 Task: Search one way flight ticket for 4 adults, 2 children, 2 infants in seat and 1 infant on lap in premium economy from Ketchikan: Ketchikan International Airport to Jackson: Jackson Hole Airport on 5-2-2023. Choice of flights is Emirates. Number of bags: 2 checked bags. Price is upto 108000. Outbound departure time preference is 7:45.
Action: Mouse moved to (289, 240)
Screenshot: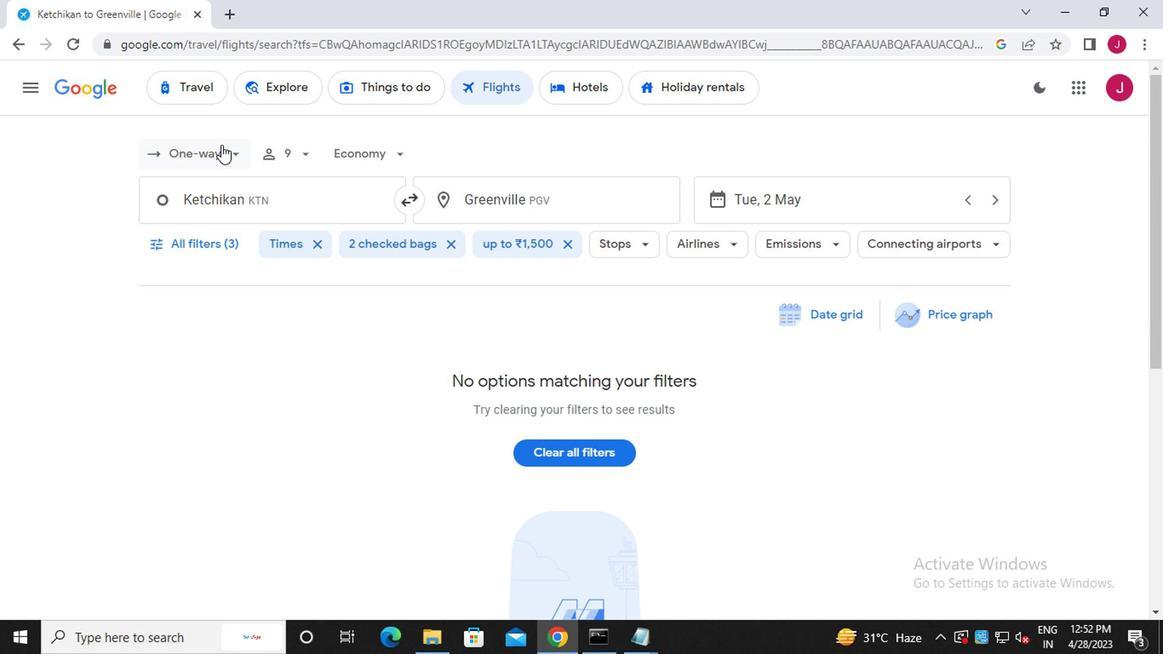 
Action: Mouse pressed left at (289, 240)
Screenshot: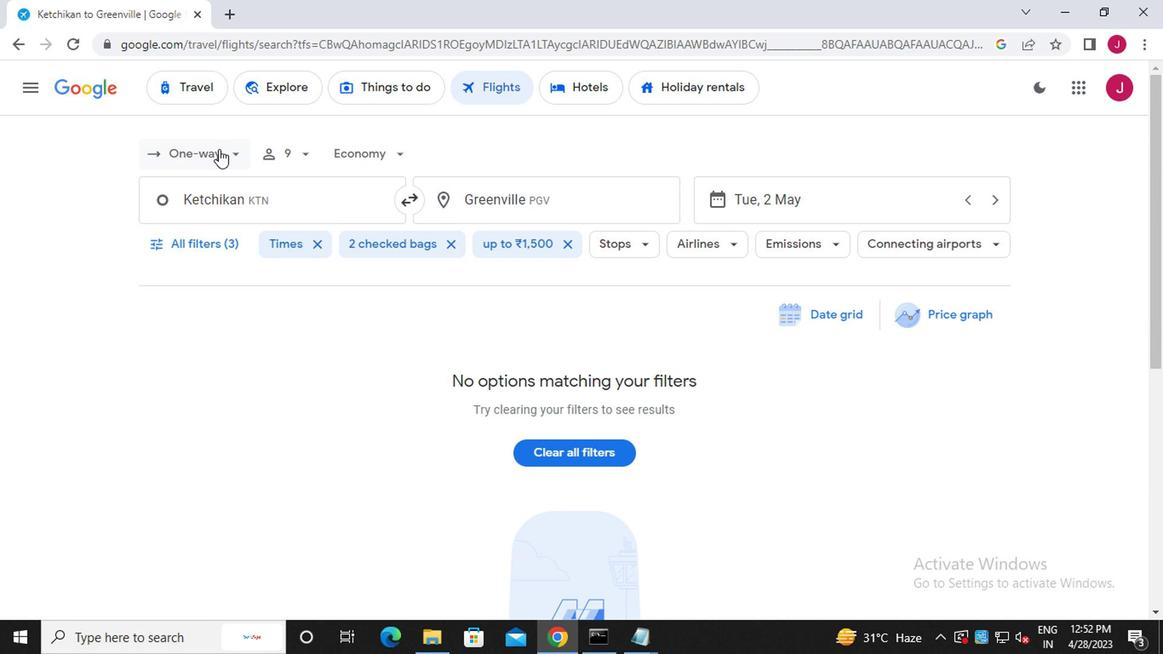 
Action: Mouse moved to (287, 290)
Screenshot: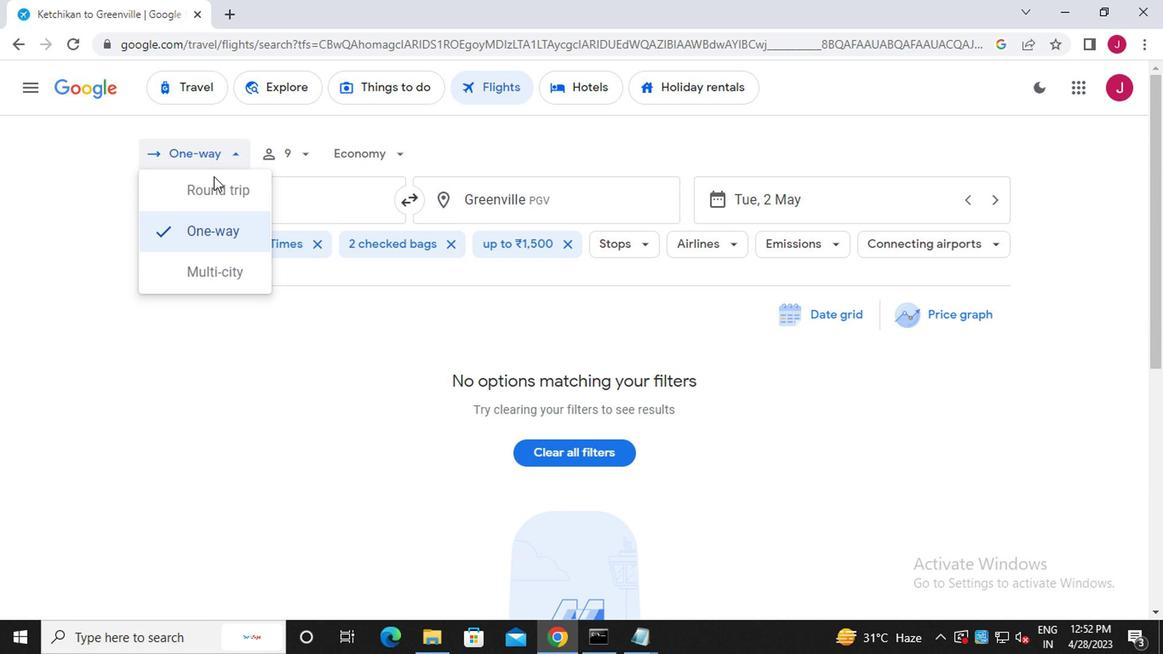 
Action: Mouse pressed left at (287, 290)
Screenshot: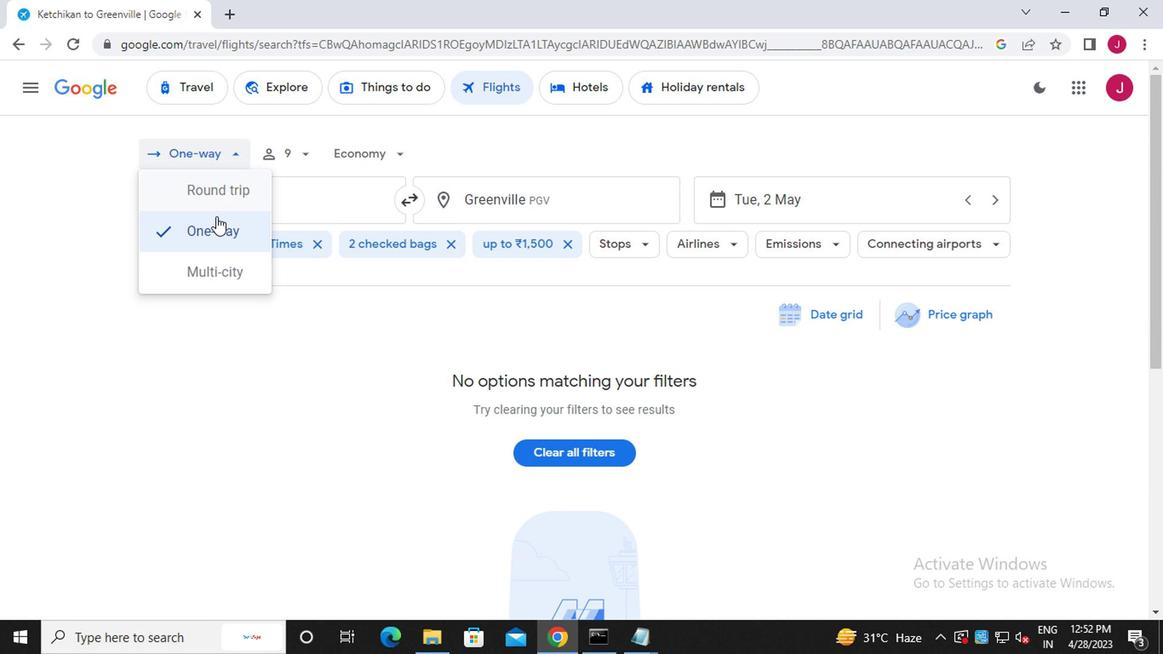 
Action: Mouse moved to (349, 245)
Screenshot: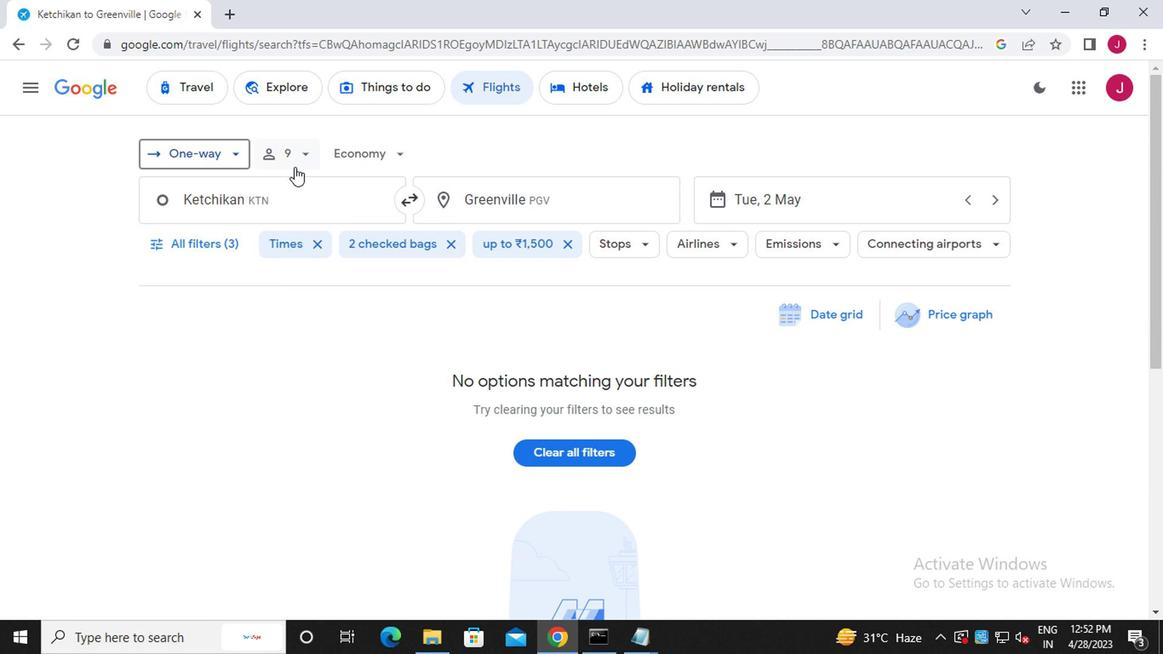 
Action: Mouse pressed left at (349, 245)
Screenshot: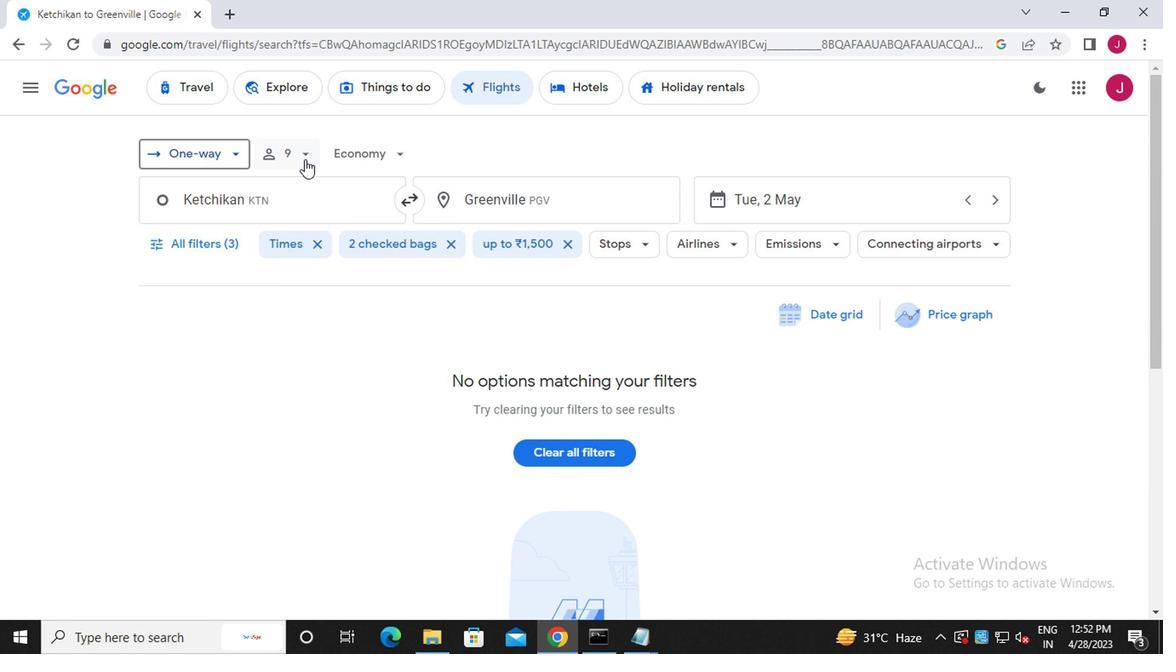 
Action: Mouse moved to (399, 269)
Screenshot: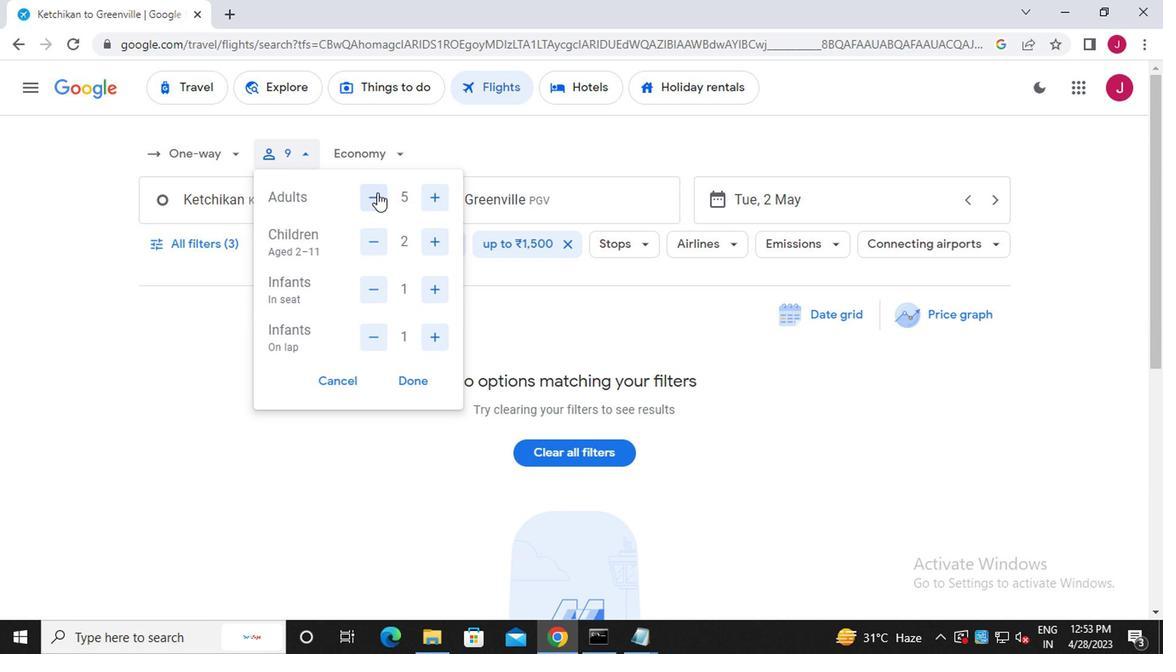 
Action: Mouse pressed left at (399, 269)
Screenshot: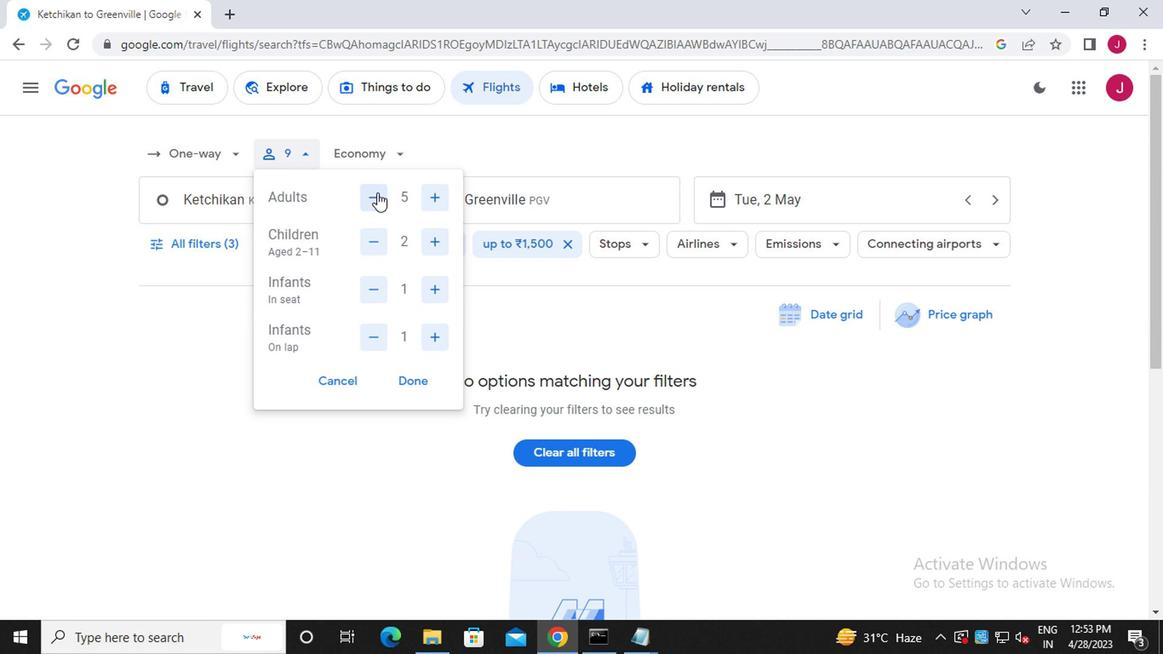 
Action: Mouse moved to (435, 336)
Screenshot: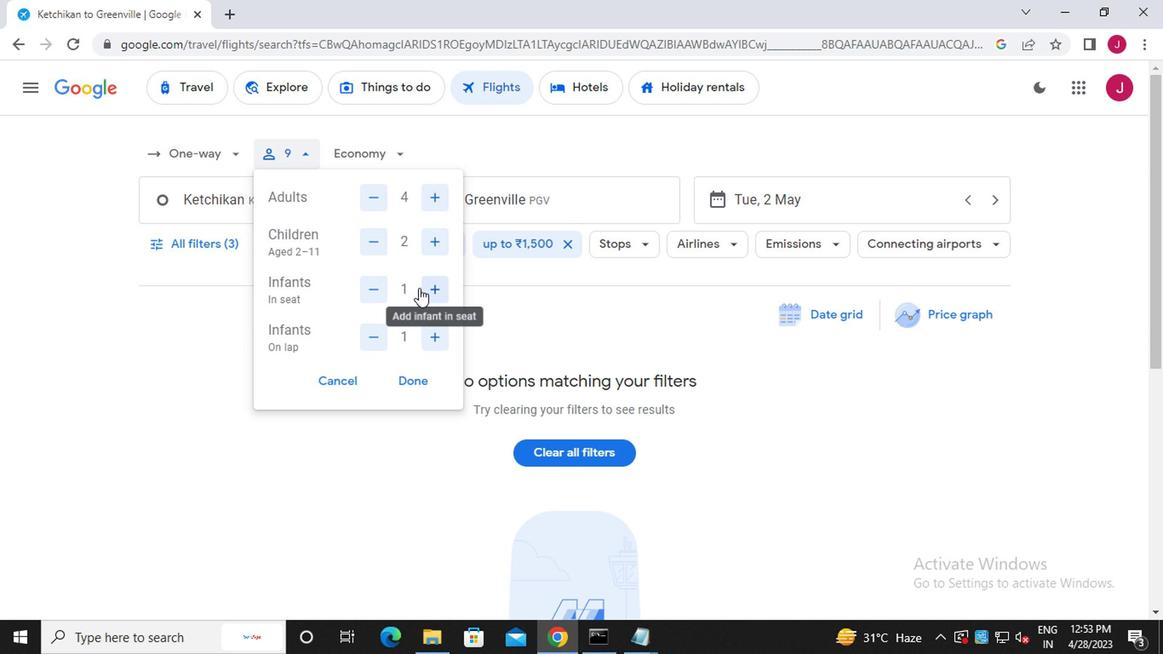 
Action: Mouse pressed left at (435, 336)
Screenshot: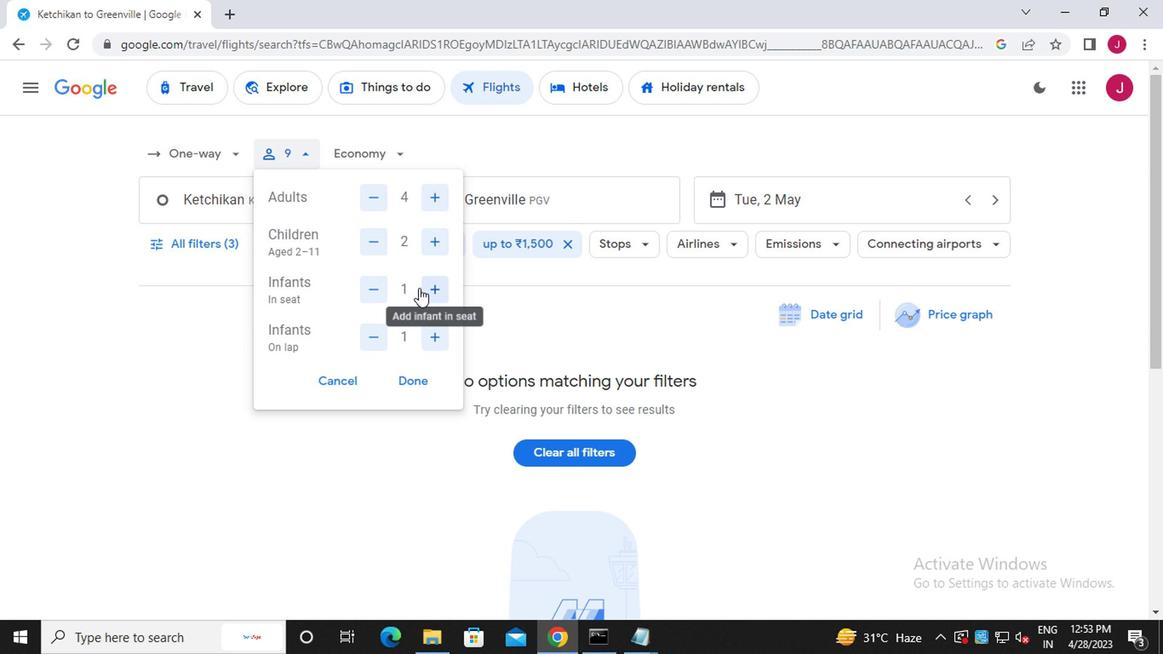 
Action: Mouse moved to (423, 399)
Screenshot: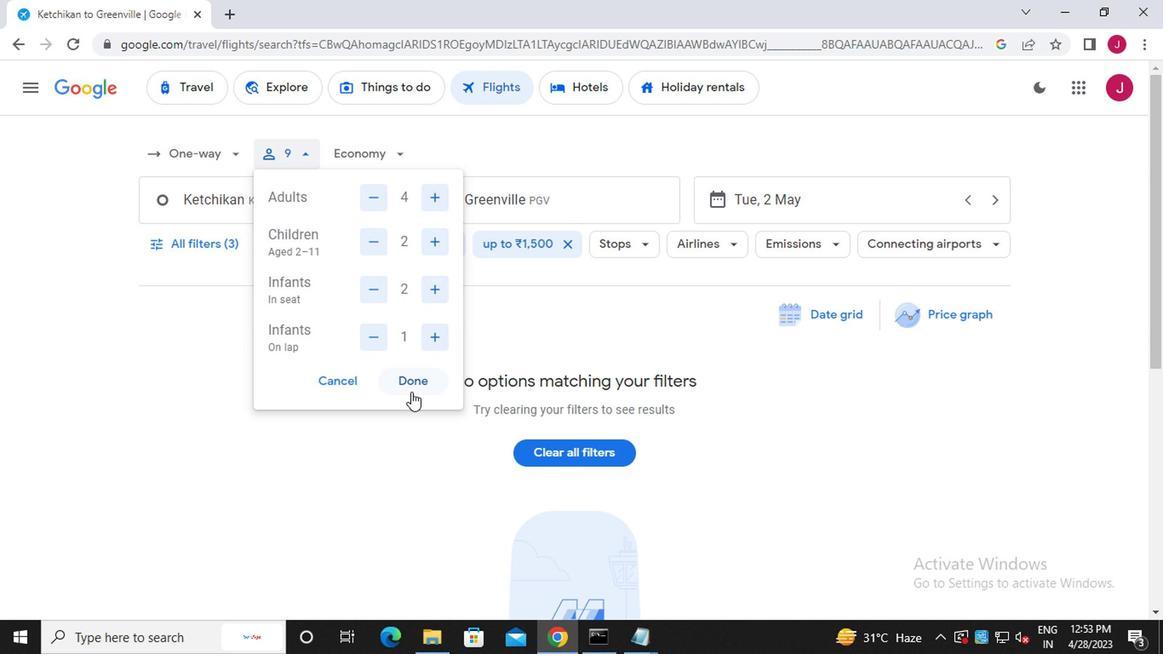 
Action: Mouse pressed left at (423, 399)
Screenshot: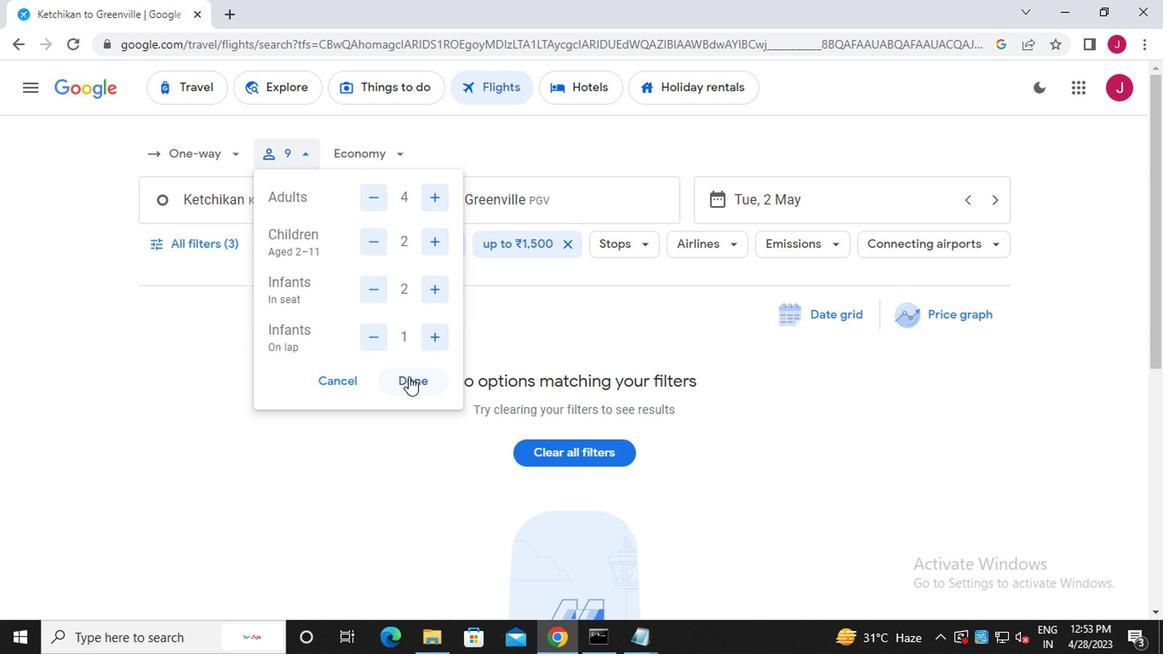 
Action: Mouse moved to (419, 239)
Screenshot: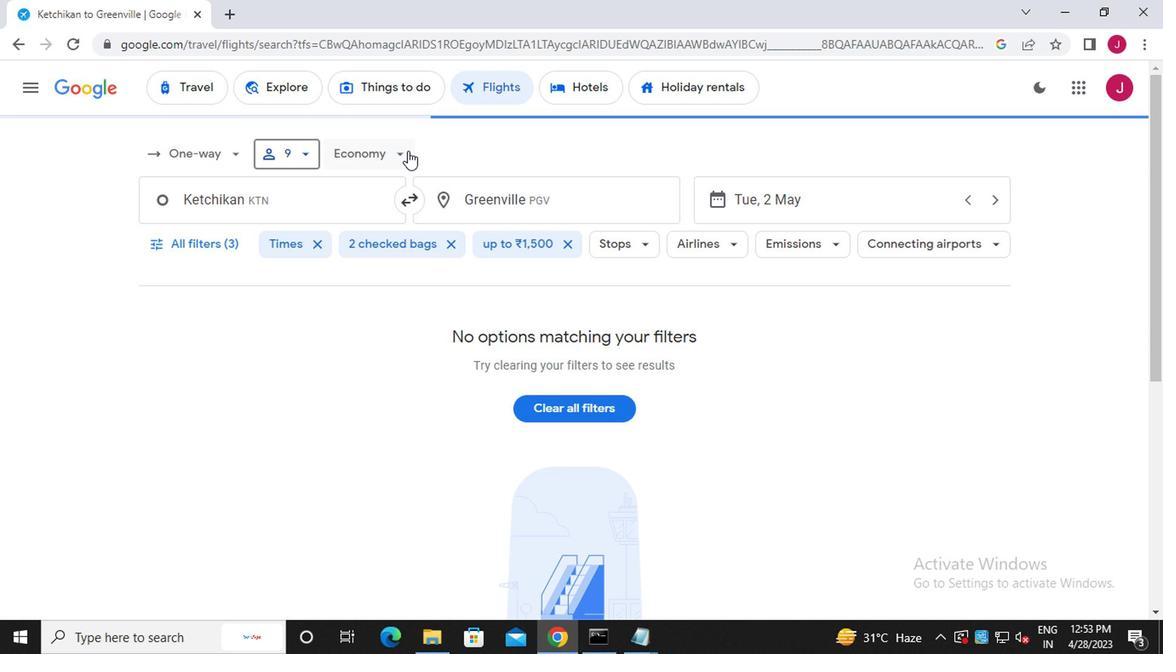 
Action: Mouse pressed left at (419, 239)
Screenshot: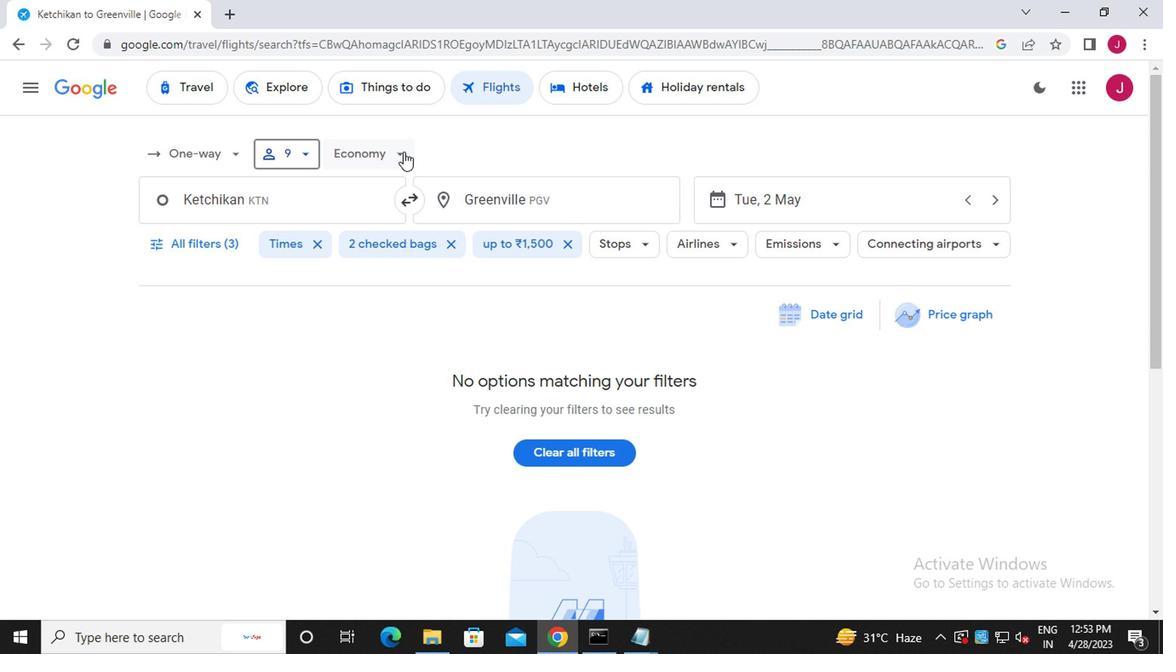
Action: Mouse moved to (435, 298)
Screenshot: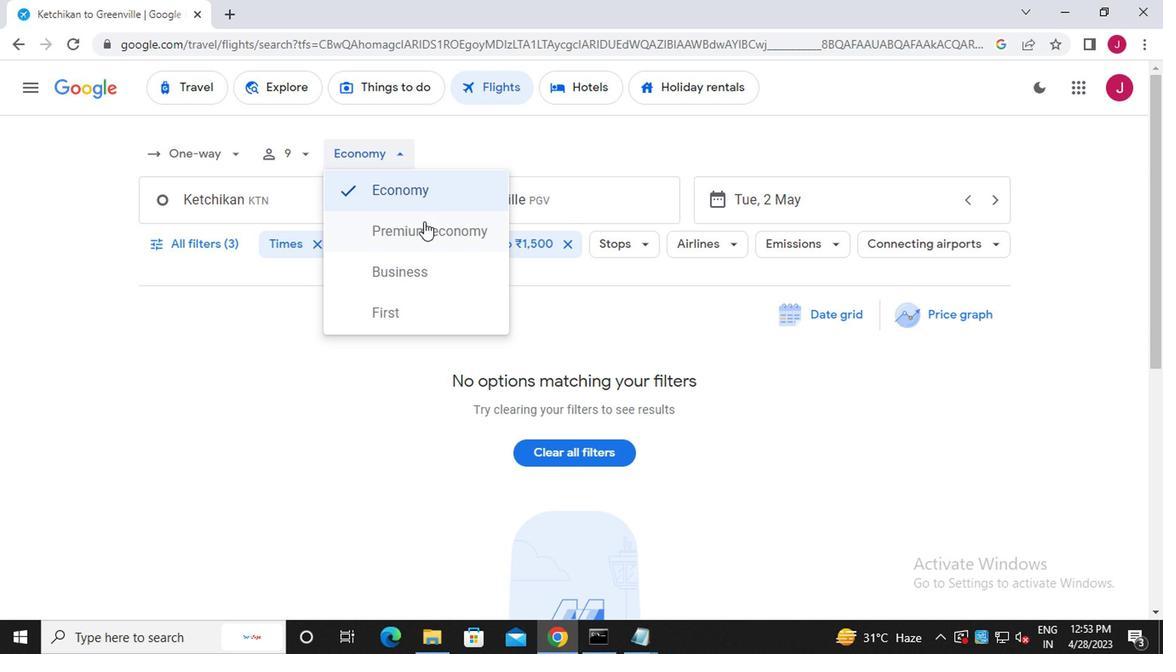 
Action: Mouse pressed left at (435, 298)
Screenshot: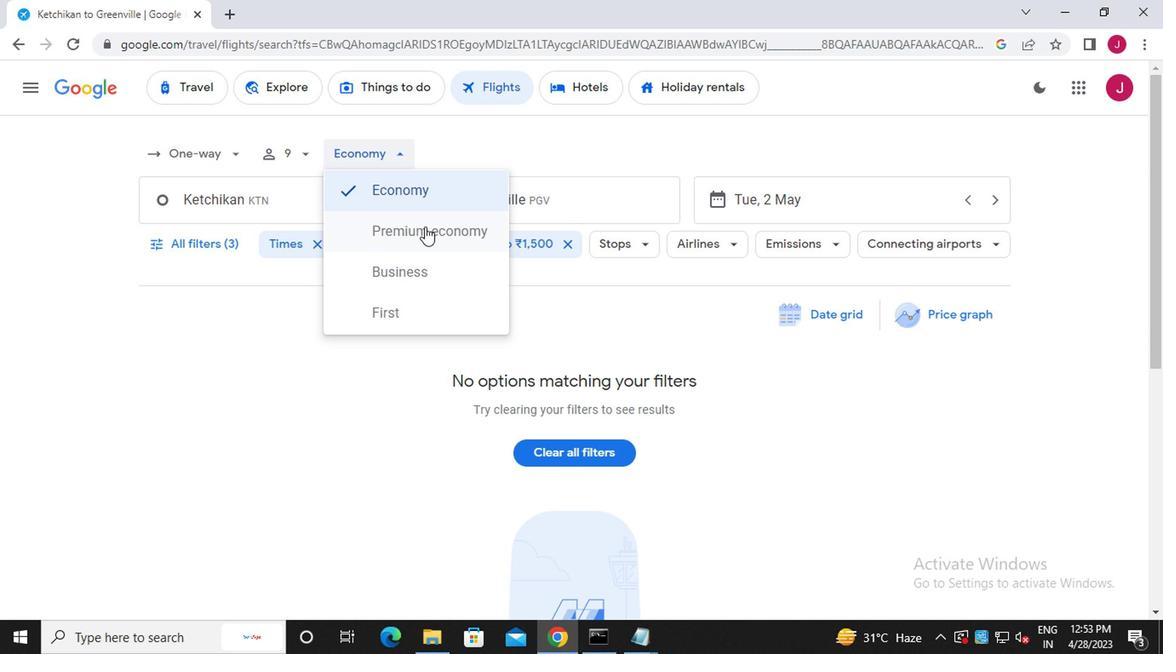 
Action: Mouse moved to (356, 275)
Screenshot: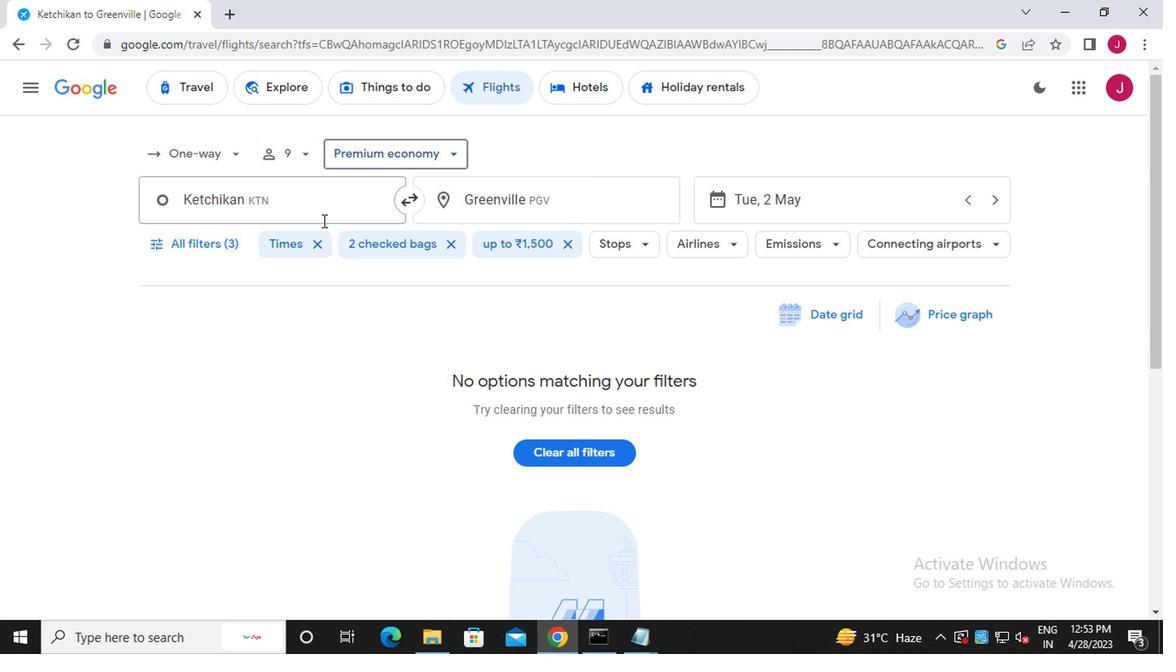 
Action: Mouse pressed left at (356, 275)
Screenshot: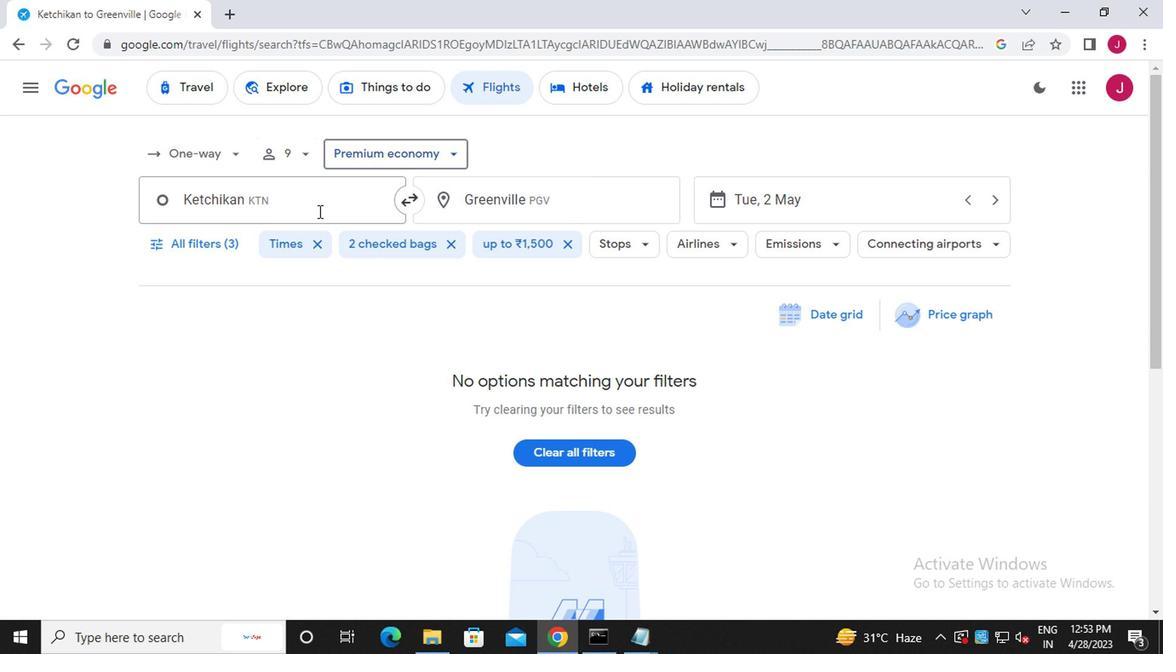 
Action: Mouse moved to (350, 272)
Screenshot: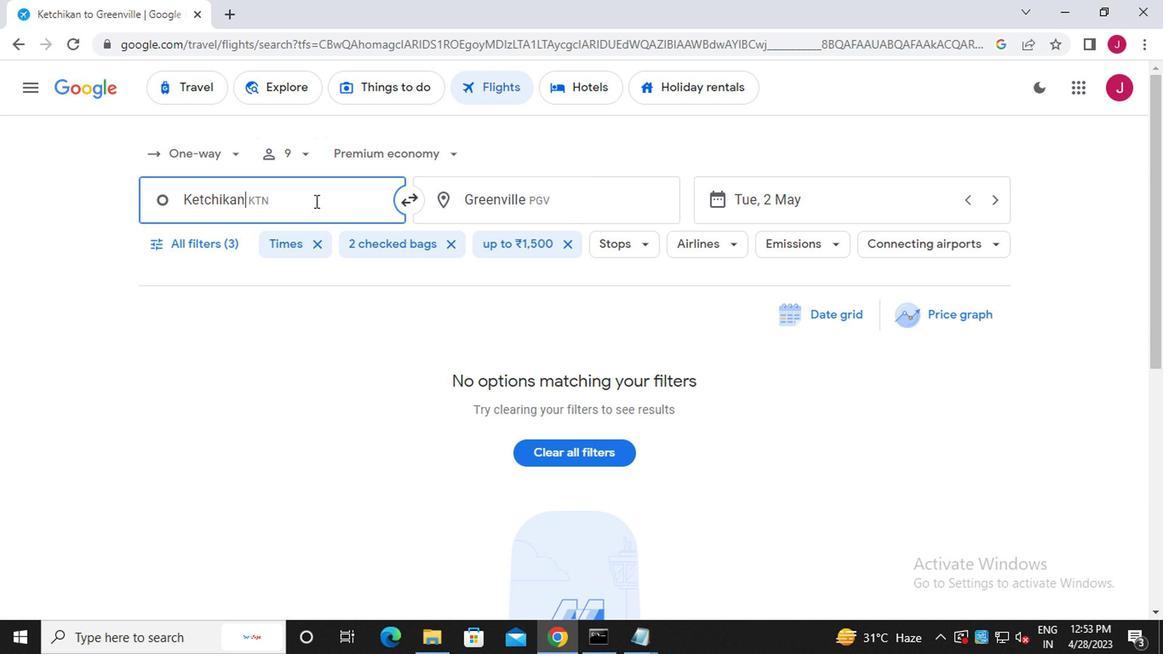 
Action: Key pressed <Key.backspace>ketch
Screenshot: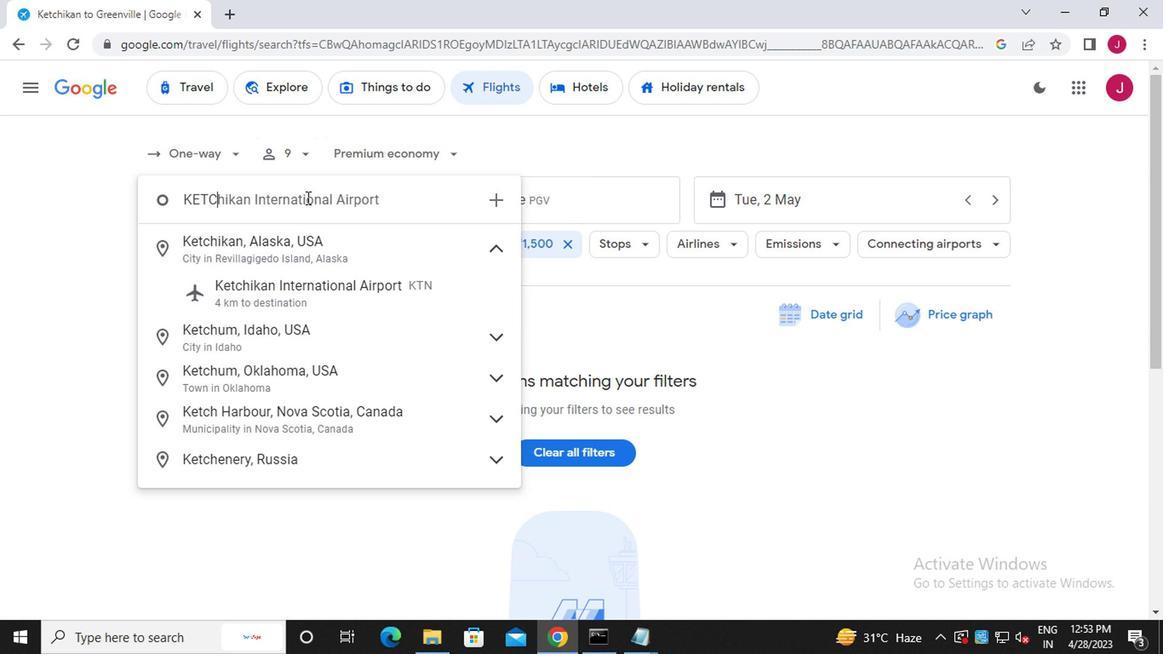 
Action: Mouse moved to (379, 334)
Screenshot: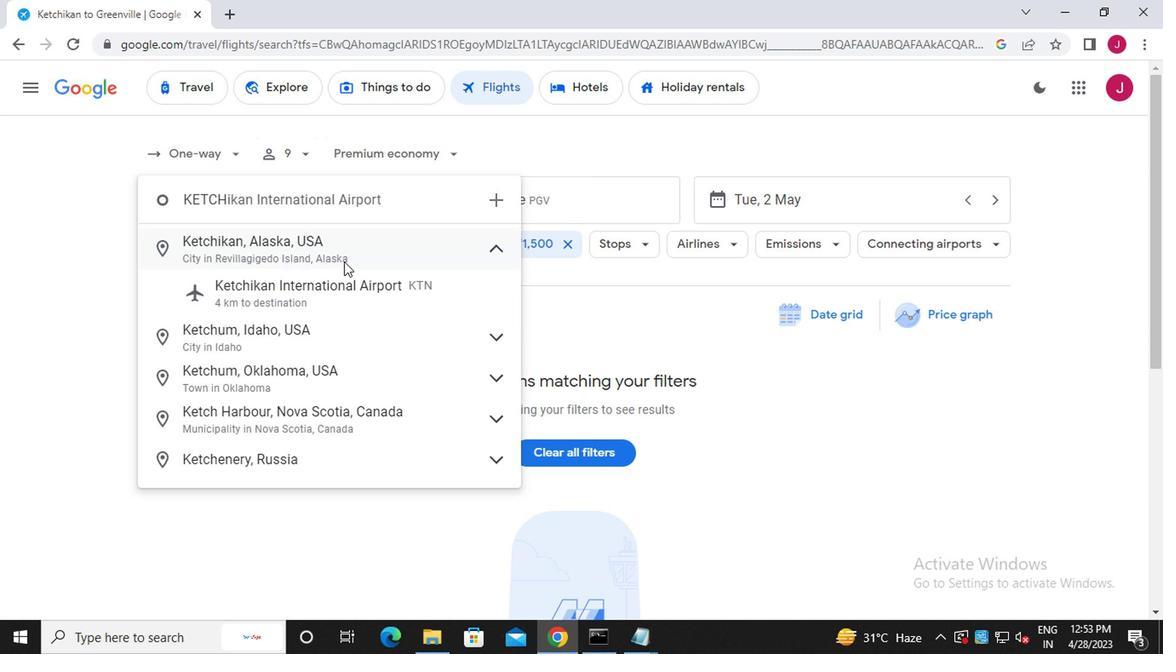 
Action: Mouse pressed left at (379, 334)
Screenshot: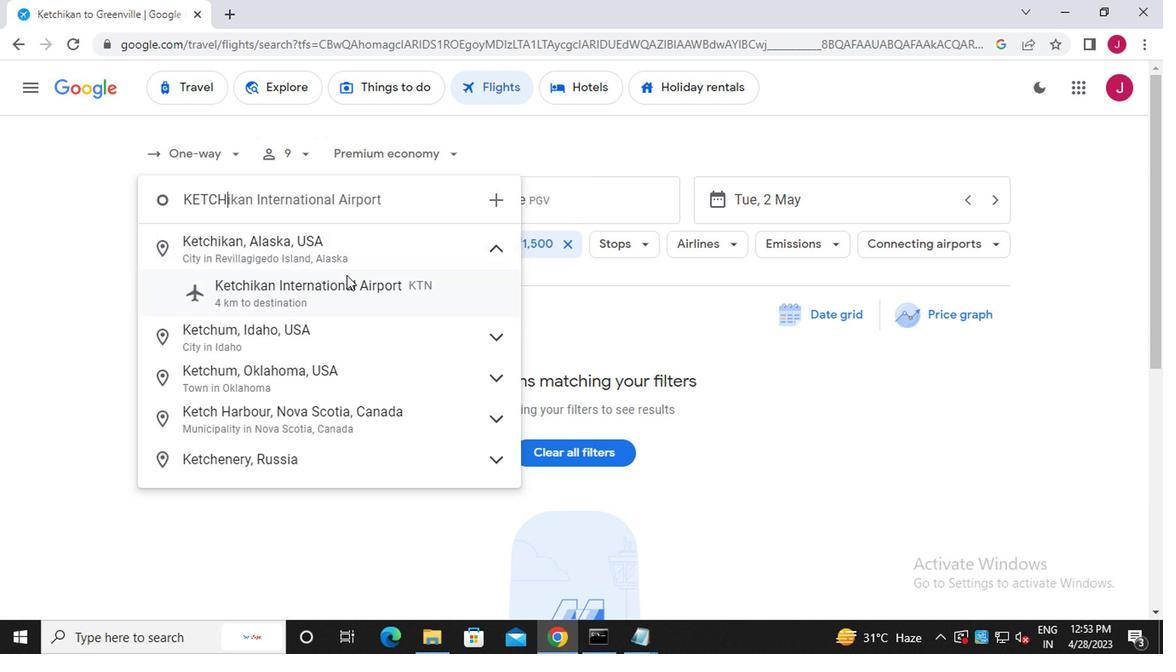 
Action: Mouse moved to (543, 278)
Screenshot: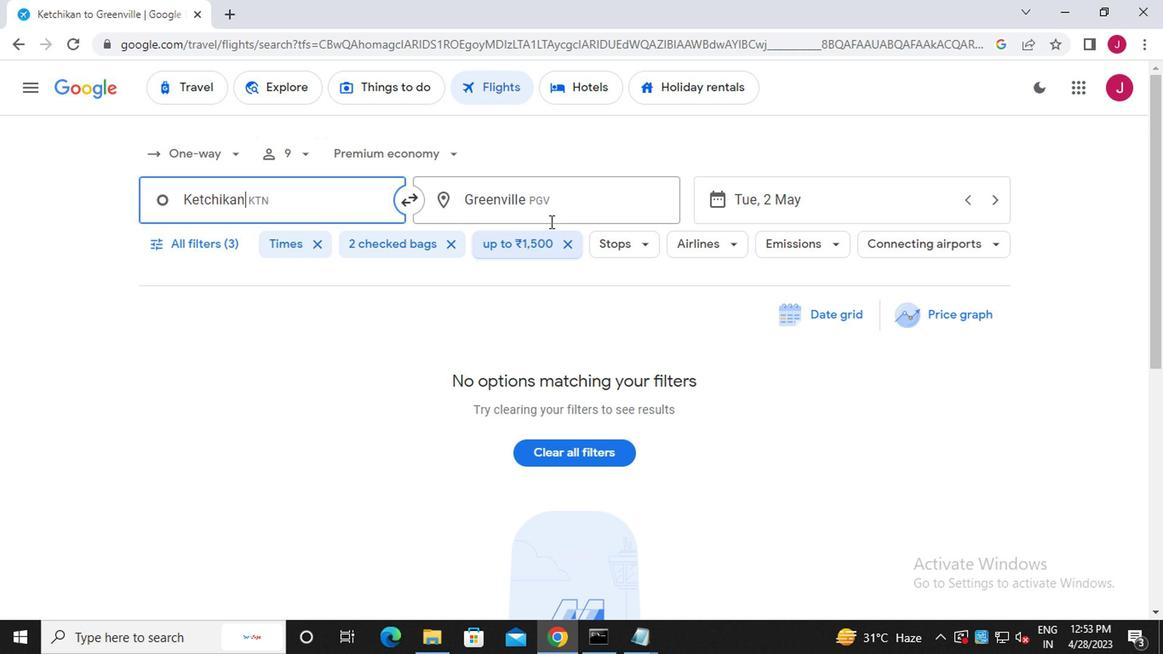 
Action: Mouse pressed left at (543, 278)
Screenshot: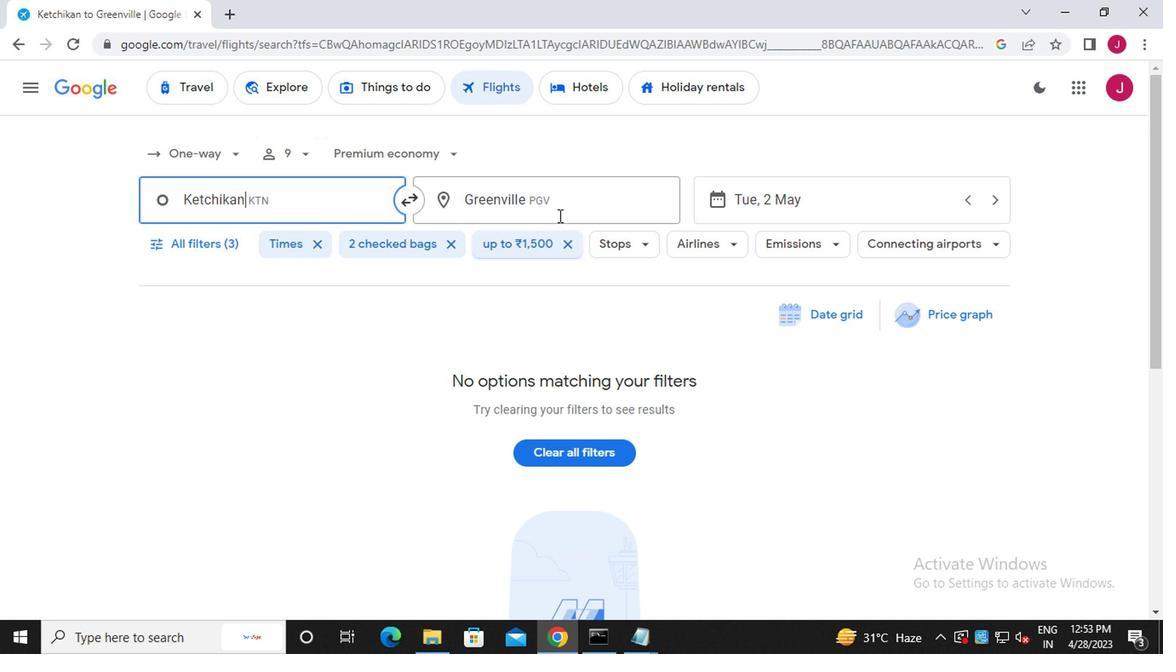 
Action: Mouse moved to (543, 278)
Screenshot: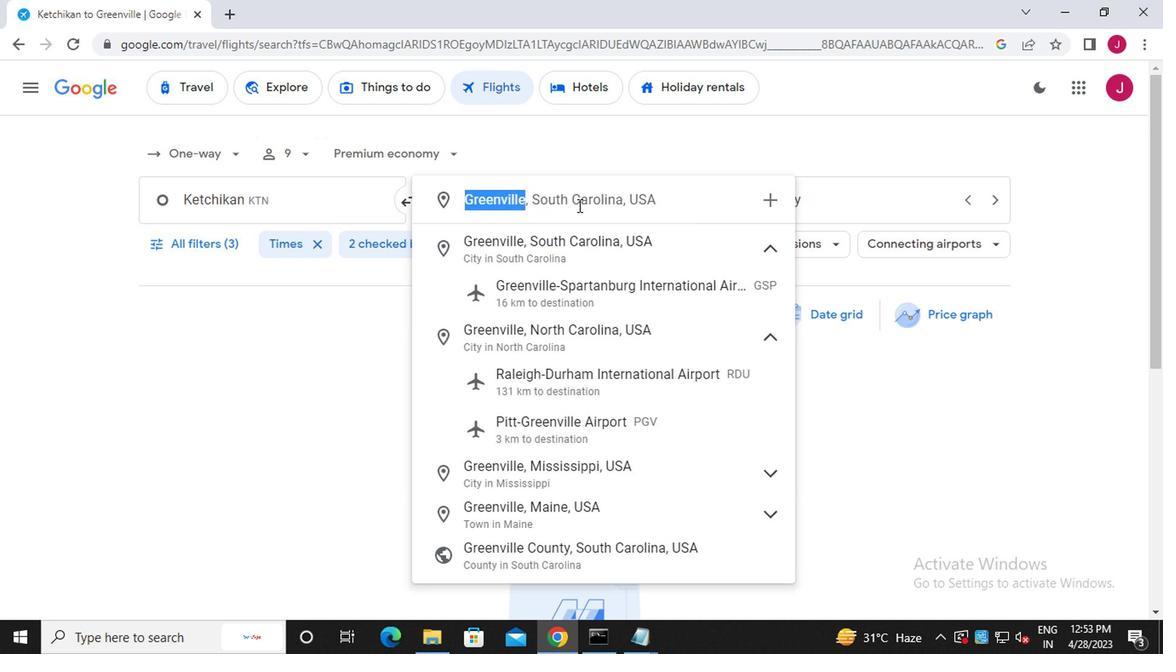 
Action: Key pressed jackson<Key.space>h
Screenshot: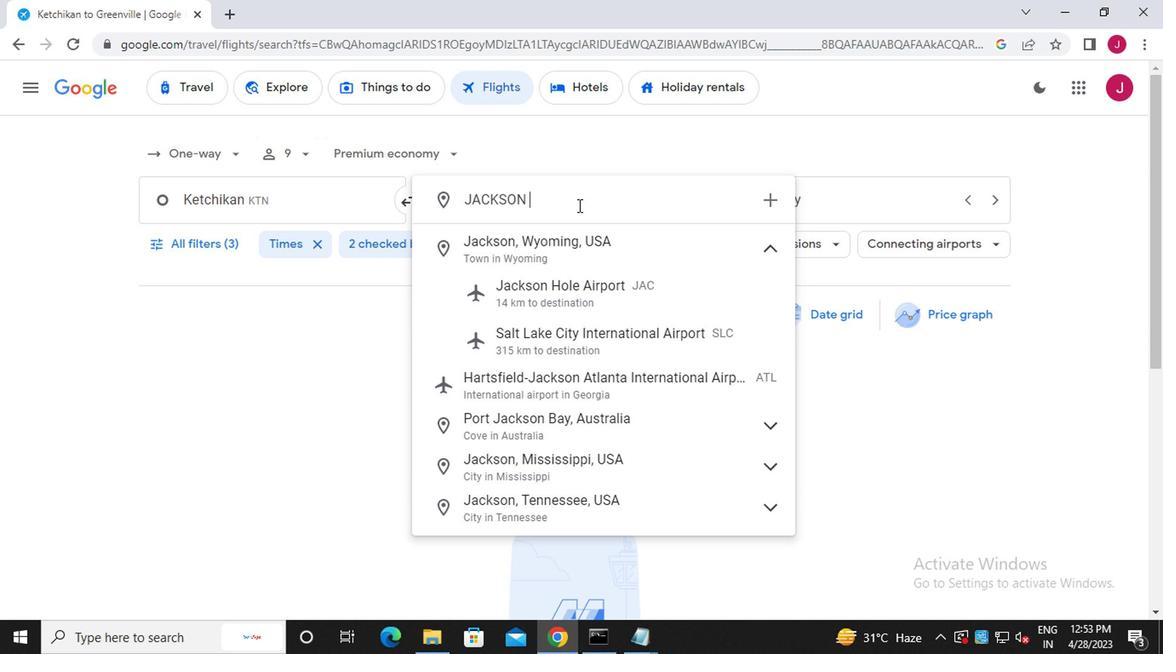 
Action: Mouse moved to (540, 332)
Screenshot: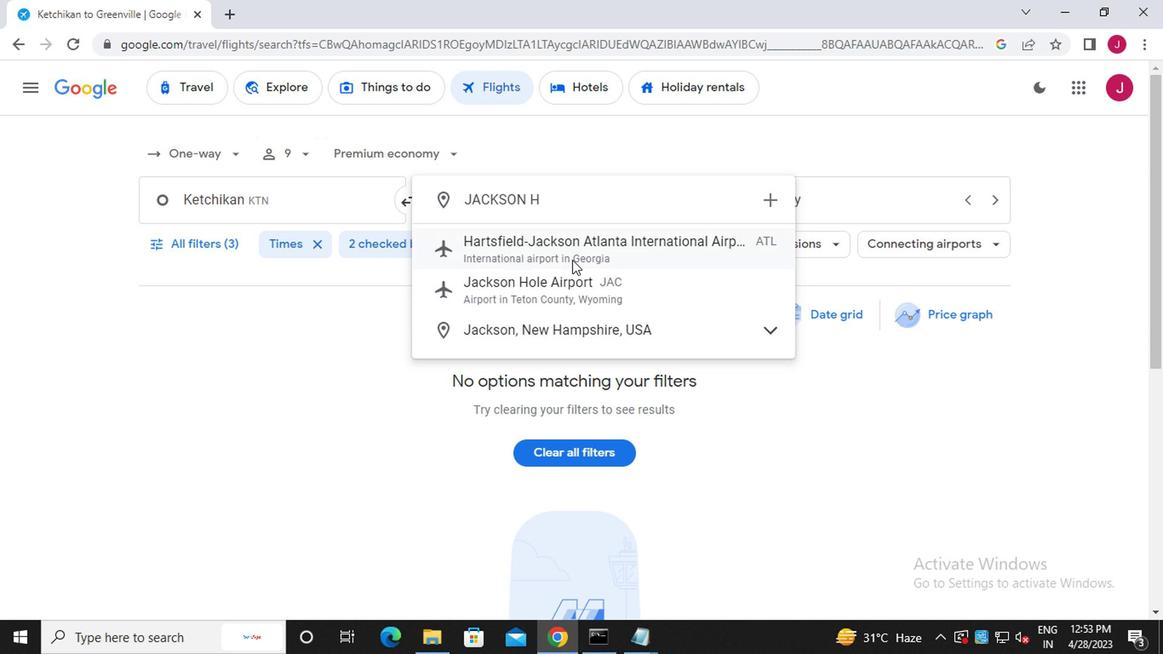 
Action: Mouse pressed left at (540, 332)
Screenshot: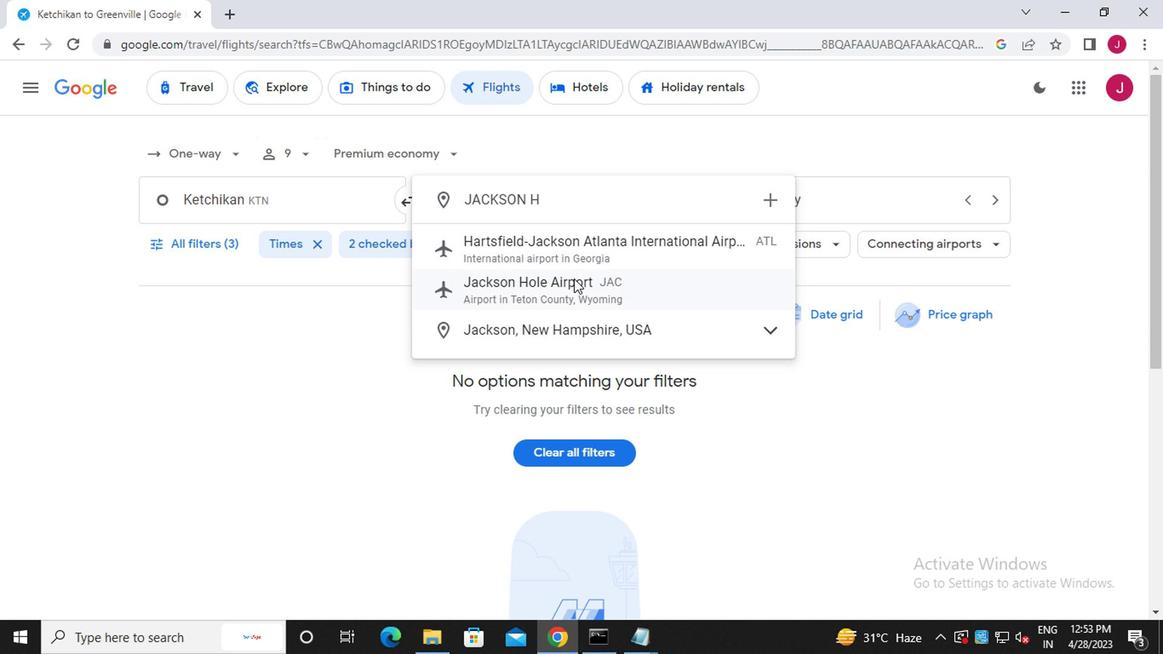 
Action: Mouse moved to (708, 277)
Screenshot: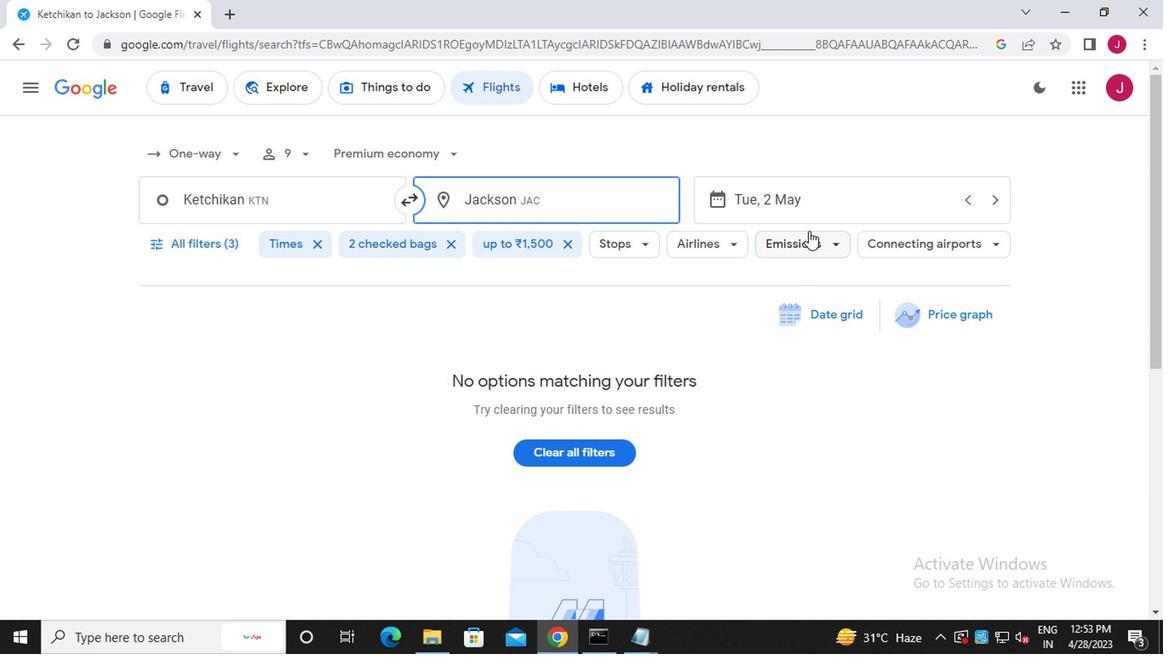 
Action: Mouse pressed left at (708, 277)
Screenshot: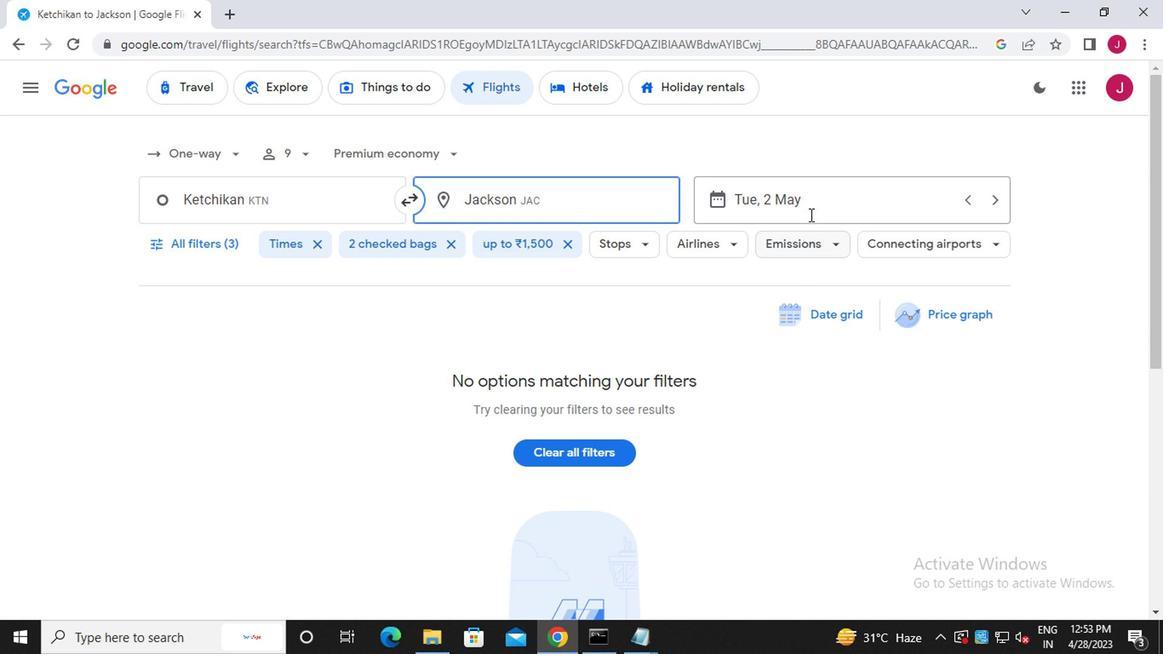 
Action: Mouse moved to (813, 547)
Screenshot: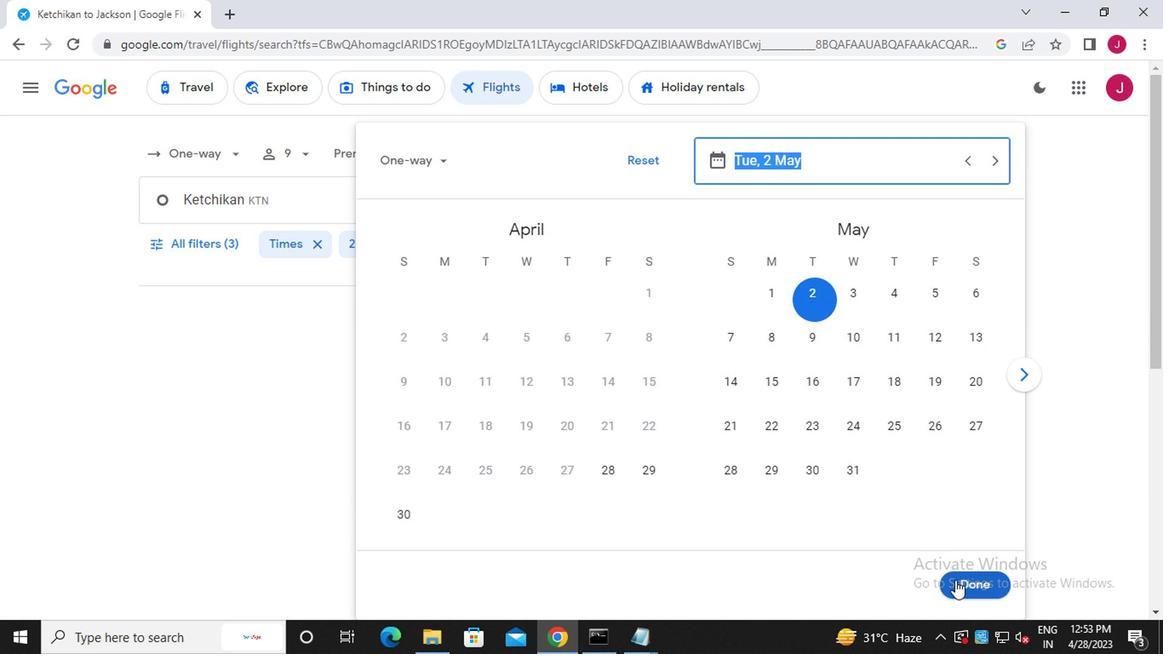 
Action: Mouse pressed left at (813, 547)
Screenshot: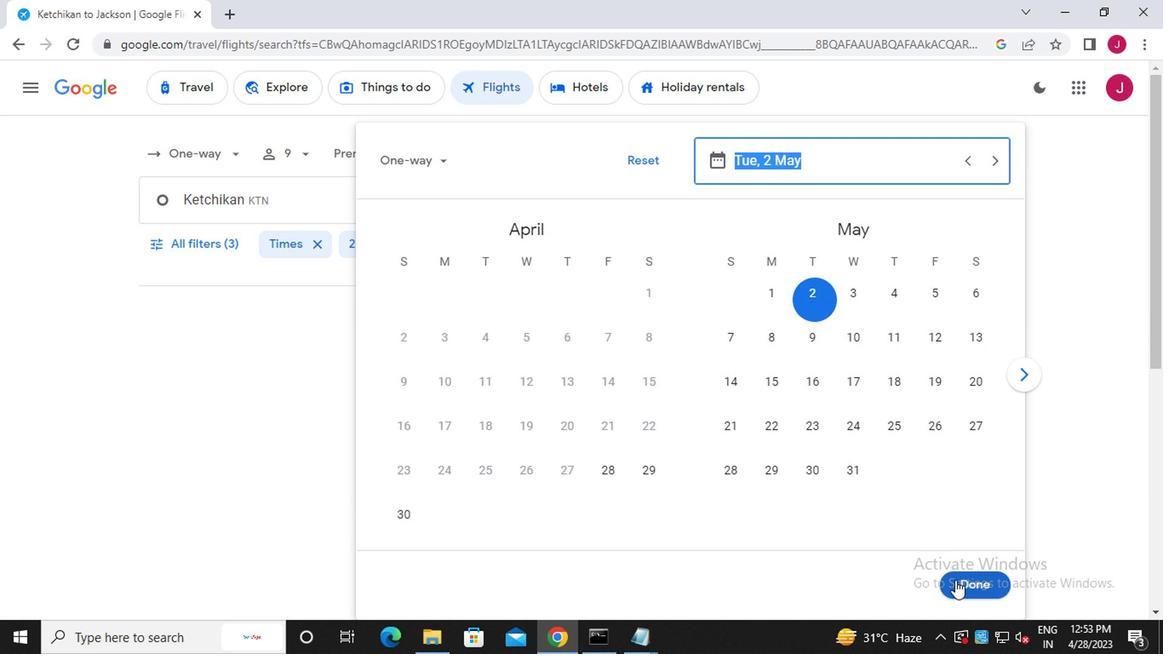 
Action: Mouse moved to (277, 303)
Screenshot: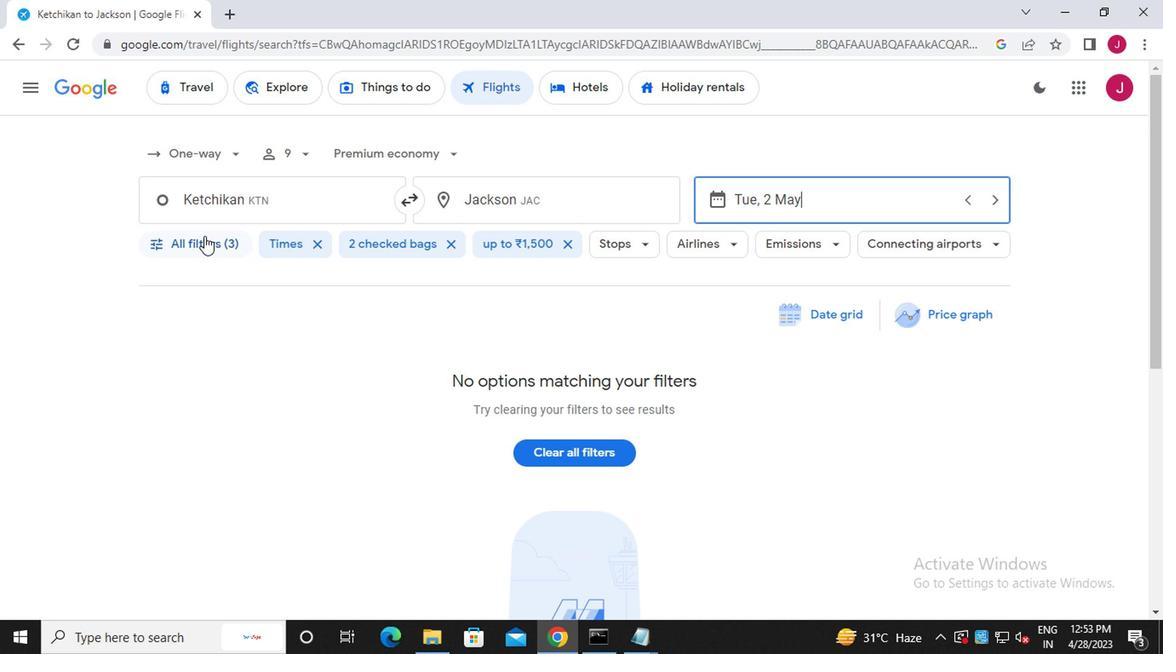 
Action: Mouse pressed left at (277, 303)
Screenshot: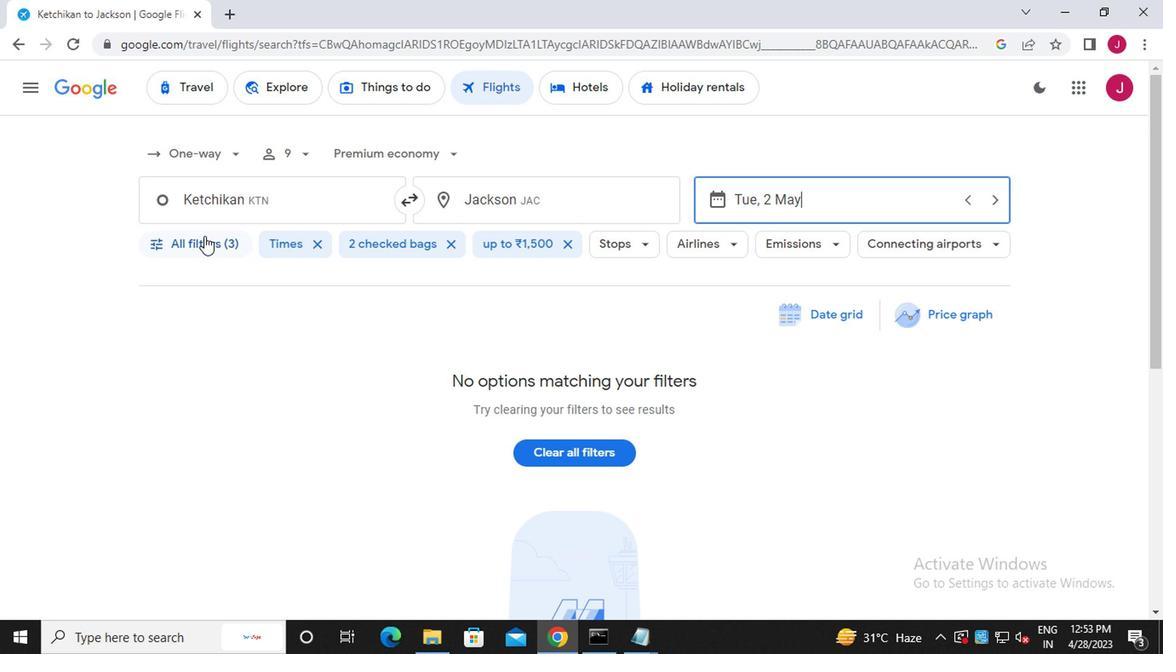 
Action: Mouse moved to (308, 395)
Screenshot: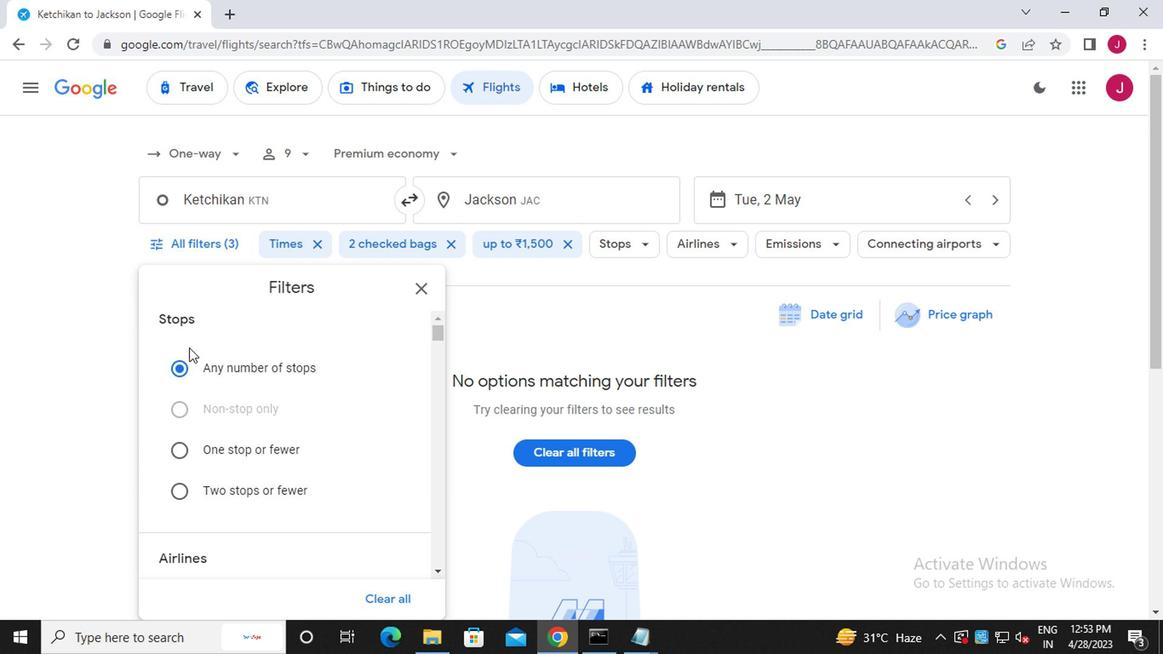 
Action: Mouse scrolled (308, 395) with delta (0, 0)
Screenshot: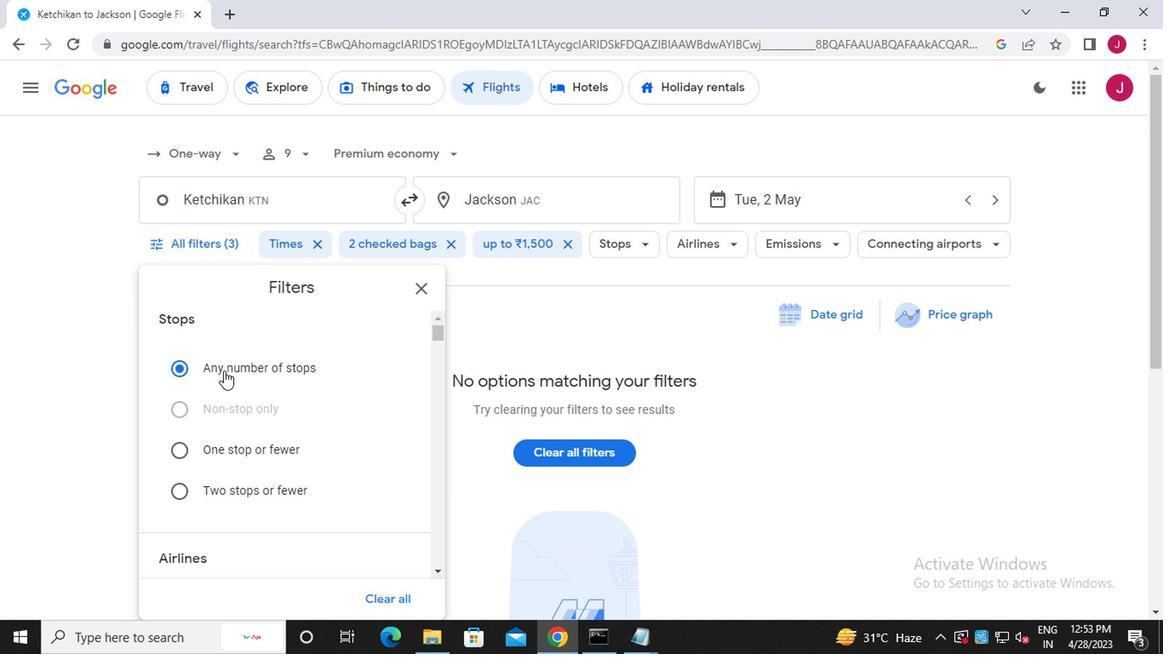 
Action: Mouse scrolled (308, 395) with delta (0, 0)
Screenshot: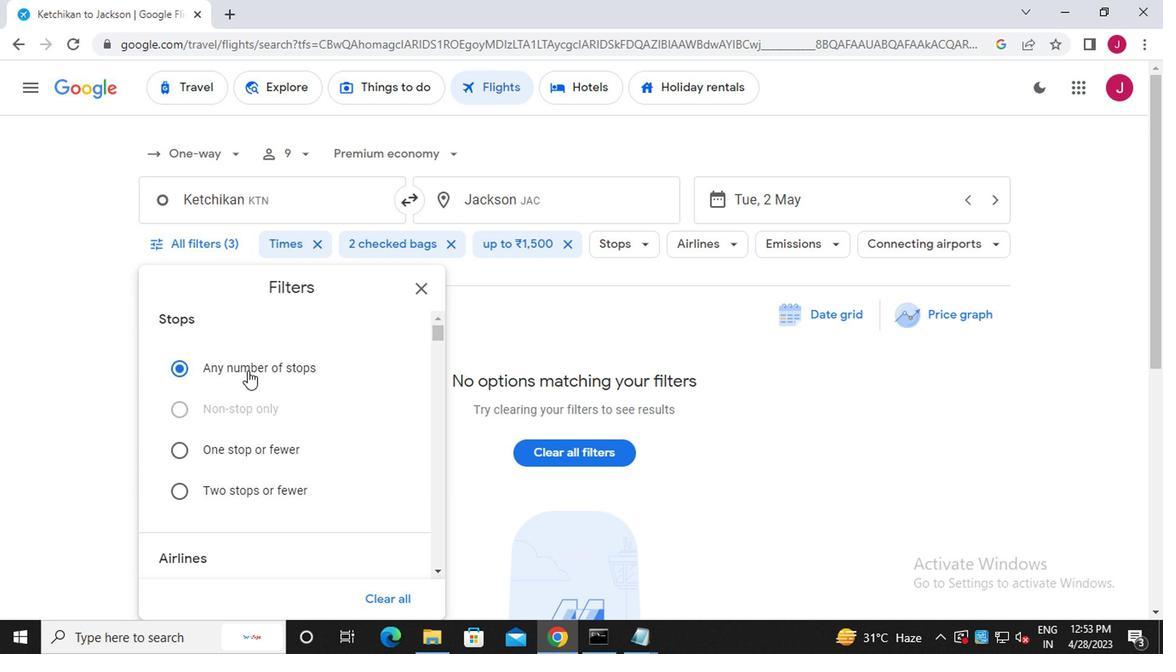 
Action: Mouse moved to (401, 444)
Screenshot: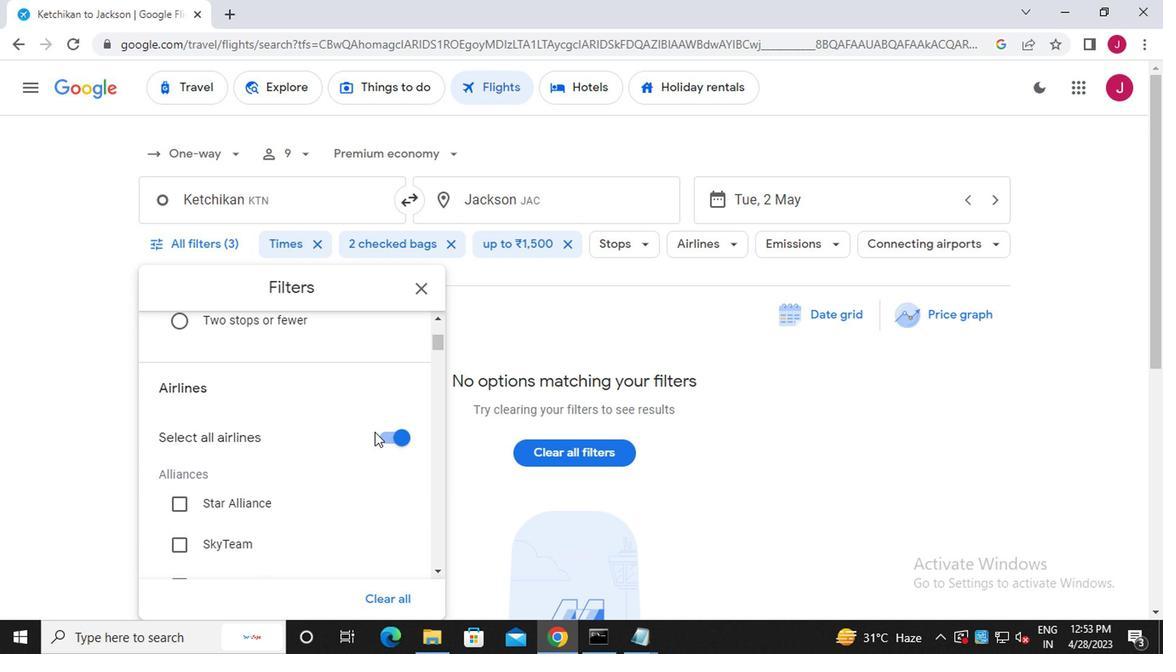 
Action: Mouse pressed left at (401, 444)
Screenshot: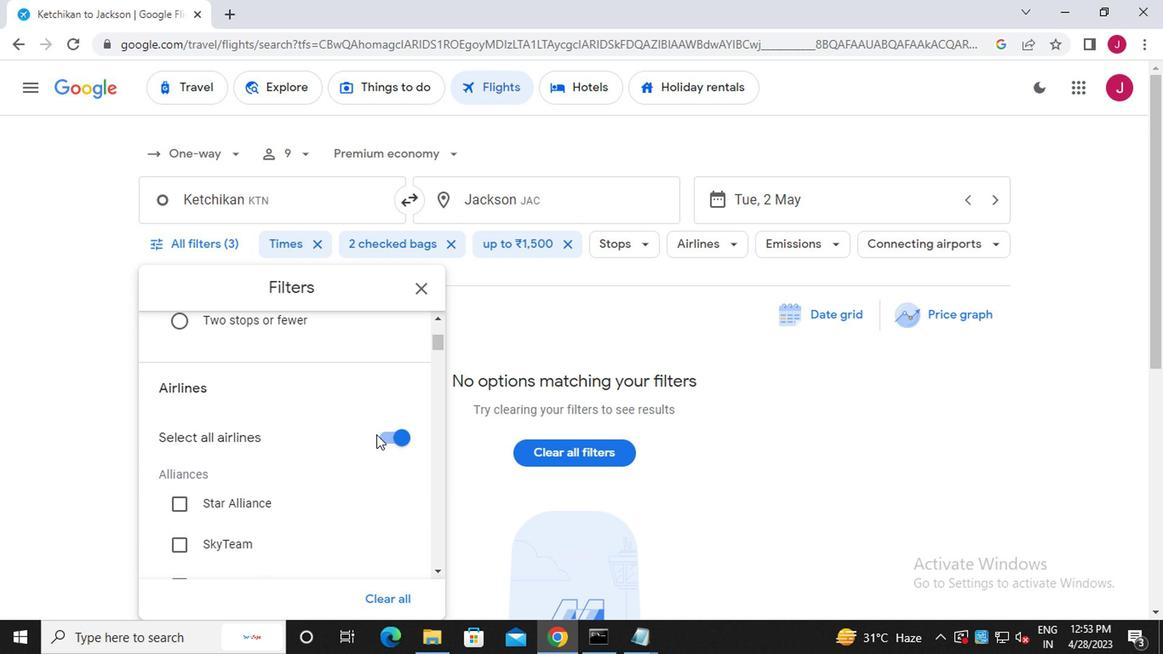 
Action: Mouse moved to (407, 448)
Screenshot: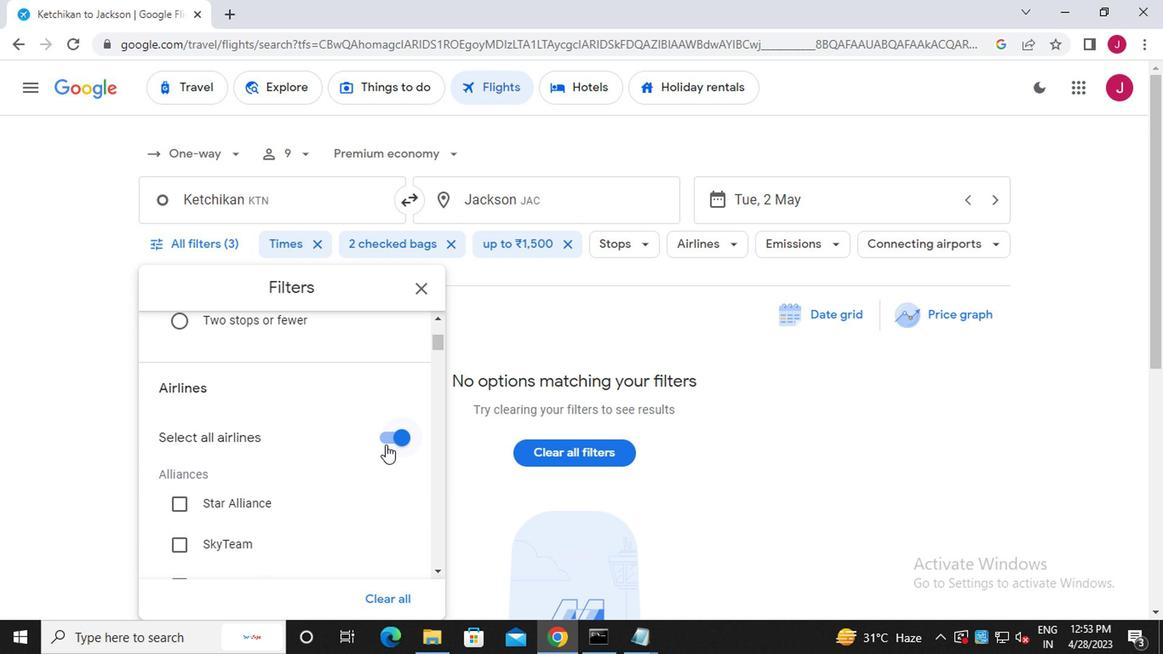 
Action: Mouse pressed left at (407, 448)
Screenshot: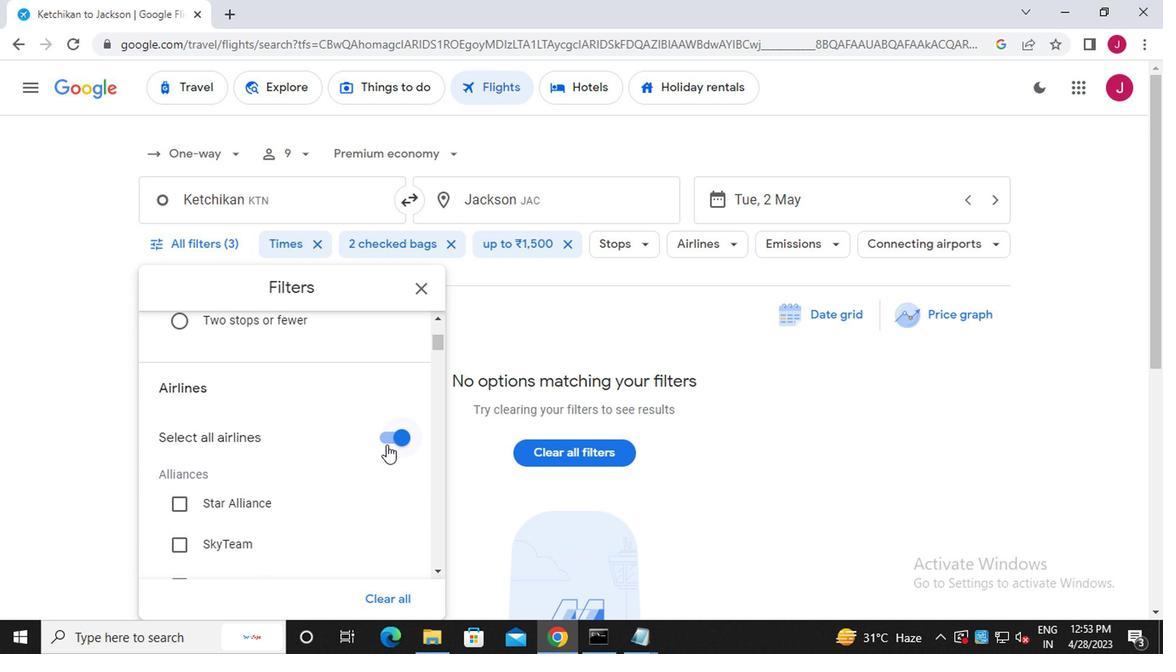 
Action: Mouse moved to (390, 441)
Screenshot: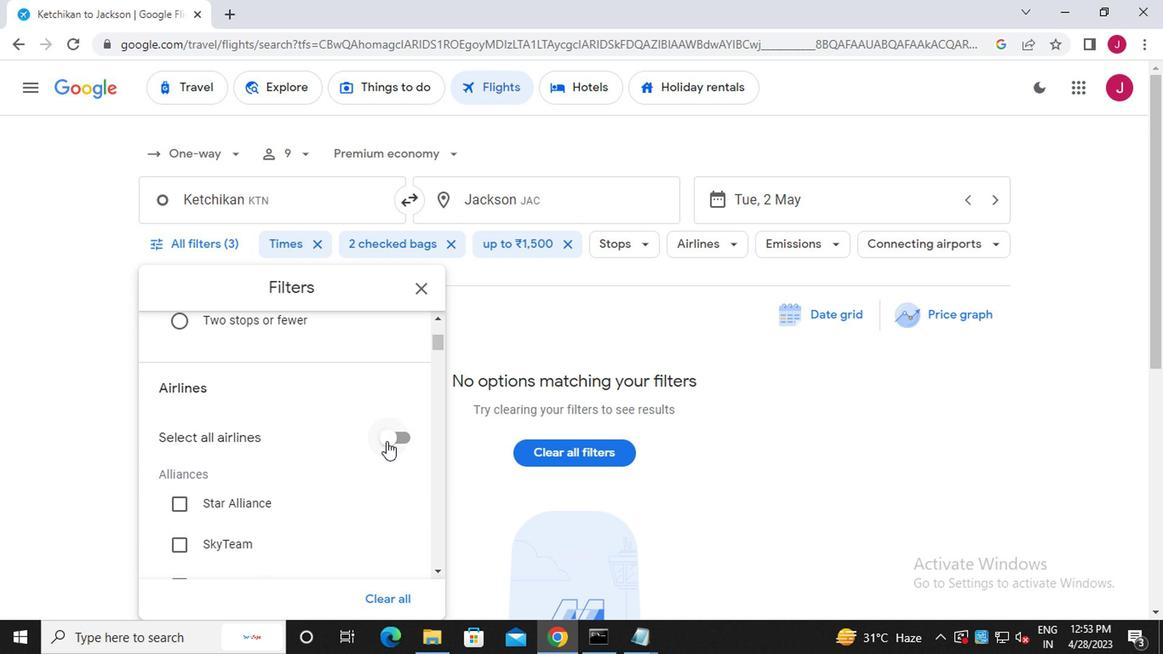 
Action: Mouse scrolled (390, 441) with delta (0, 0)
Screenshot: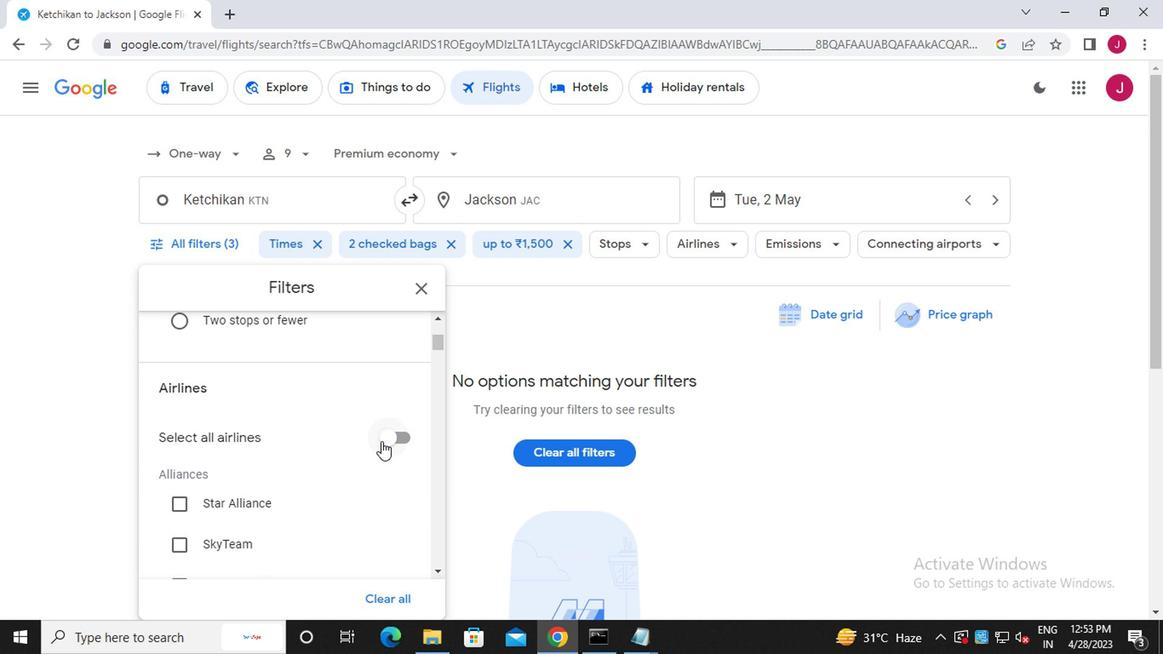 
Action: Mouse moved to (386, 440)
Screenshot: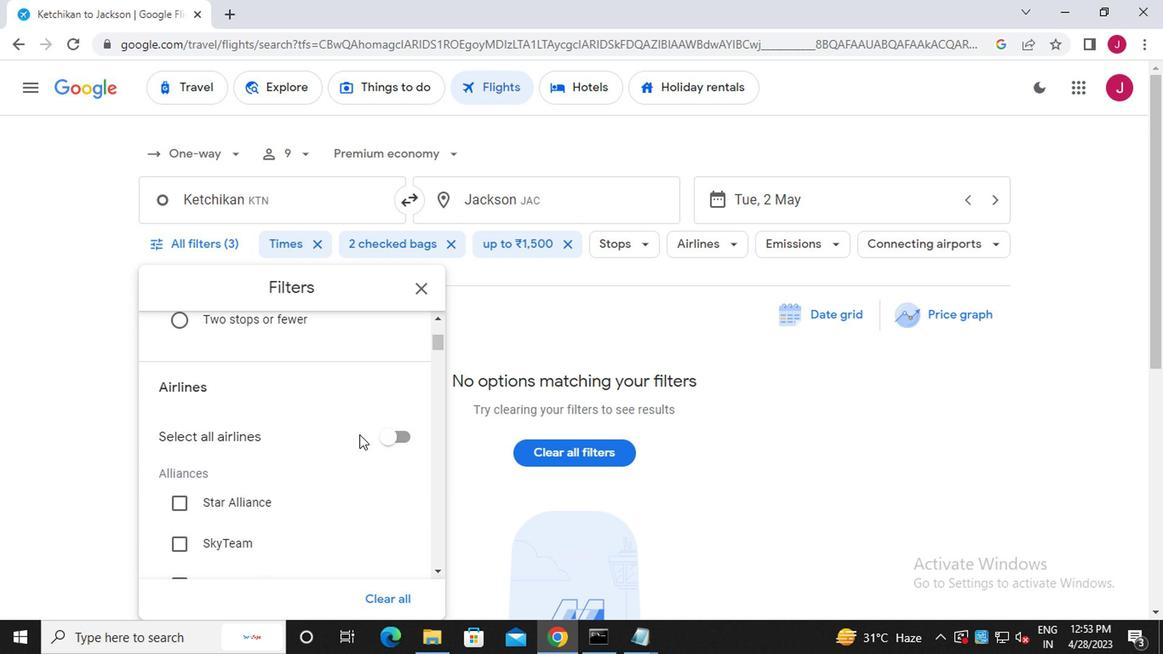 
Action: Mouse scrolled (386, 439) with delta (0, 0)
Screenshot: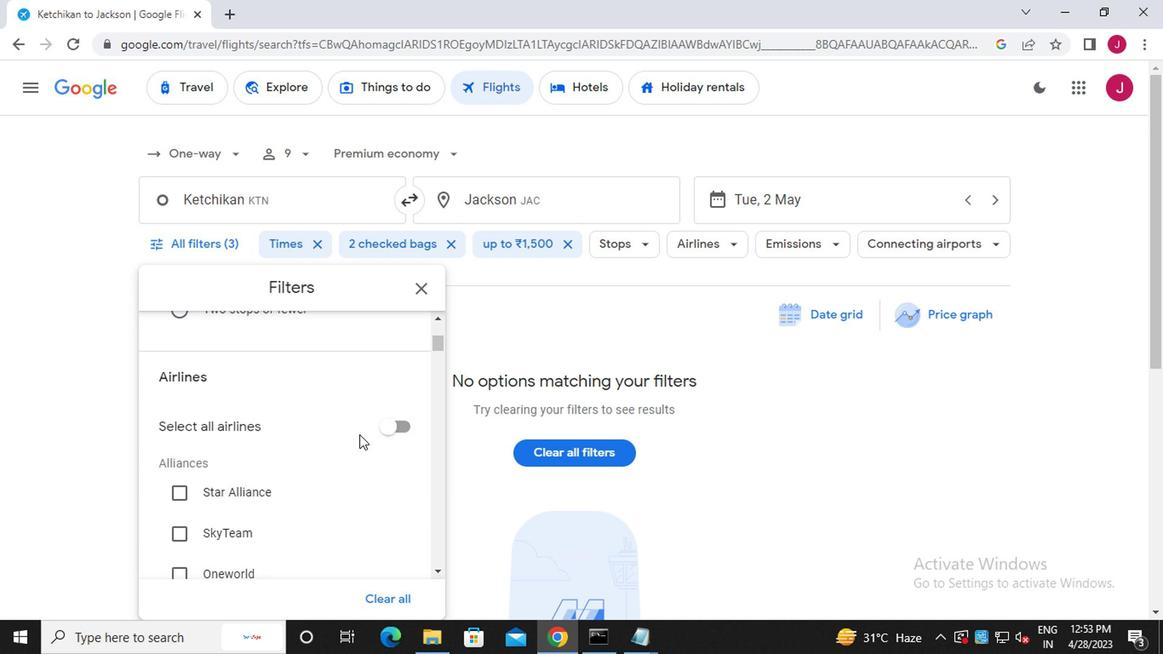
Action: Mouse moved to (352, 433)
Screenshot: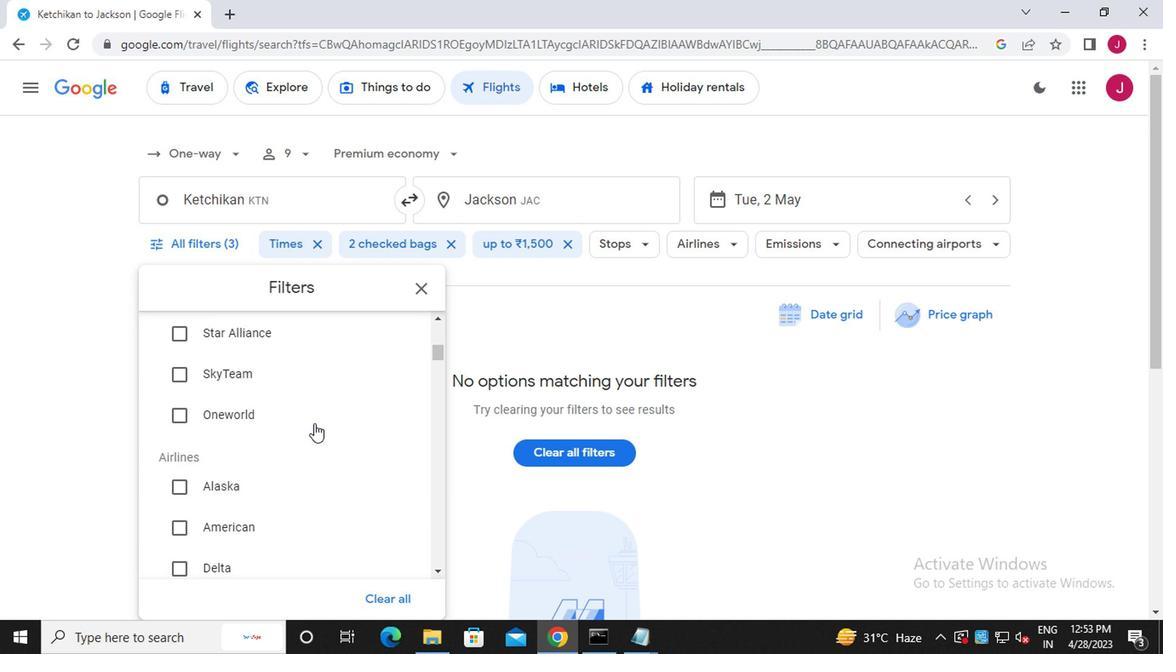 
Action: Mouse scrolled (352, 432) with delta (0, 0)
Screenshot: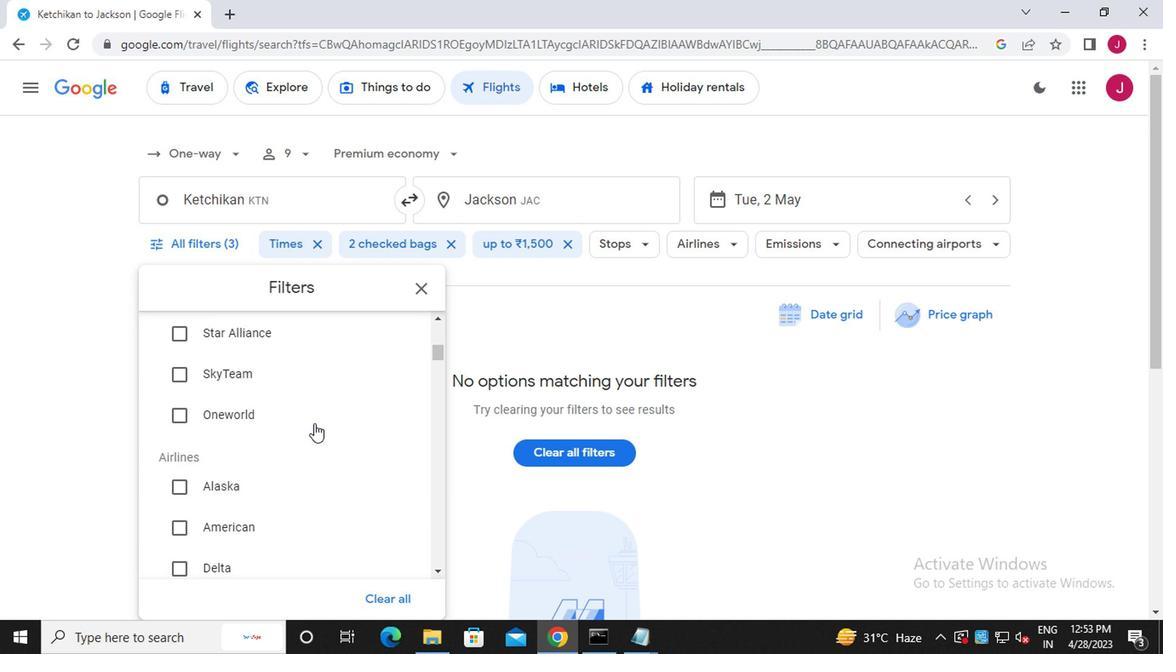 
Action: Mouse moved to (352, 433)
Screenshot: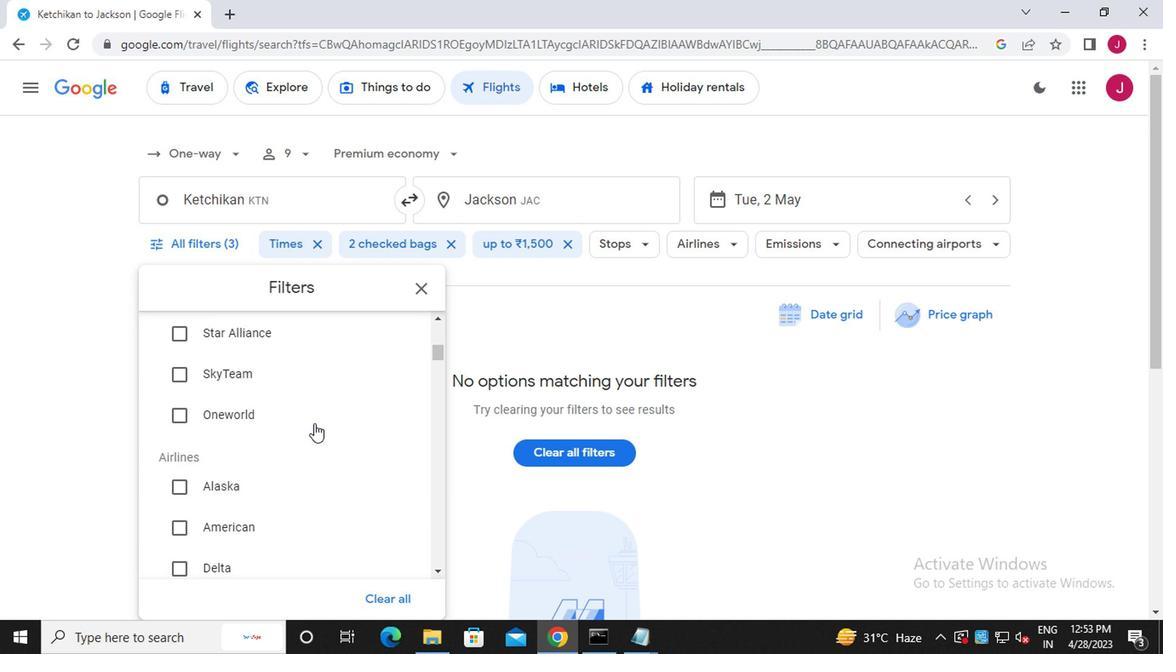 
Action: Mouse scrolled (352, 432) with delta (0, 0)
Screenshot: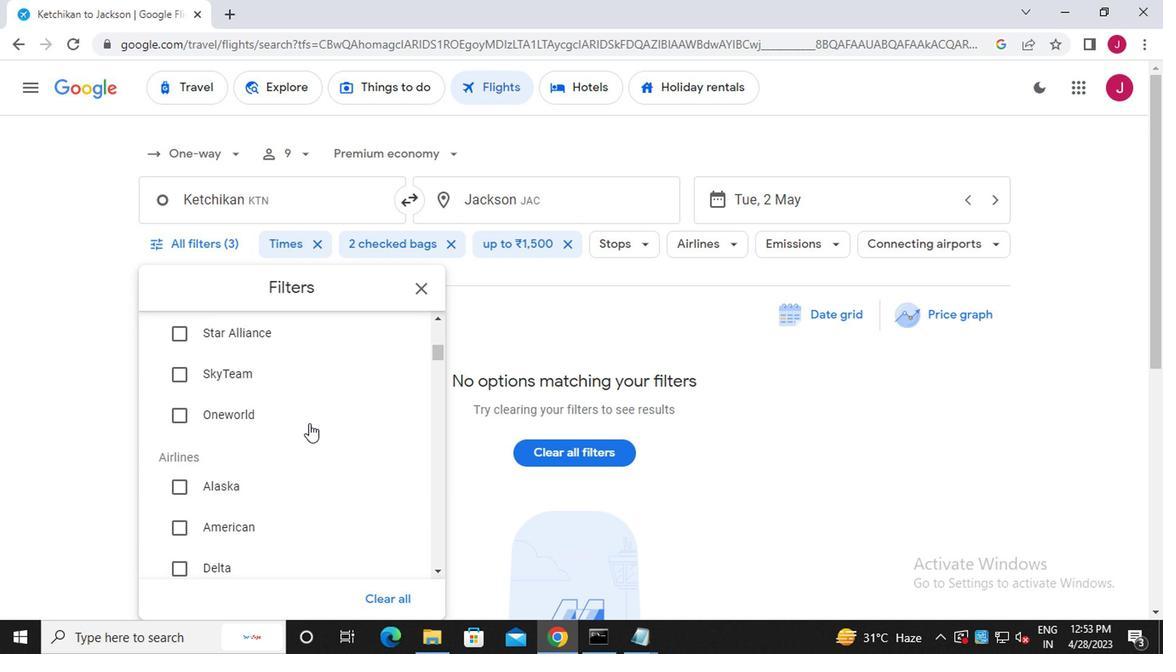 
Action: Mouse moved to (316, 454)
Screenshot: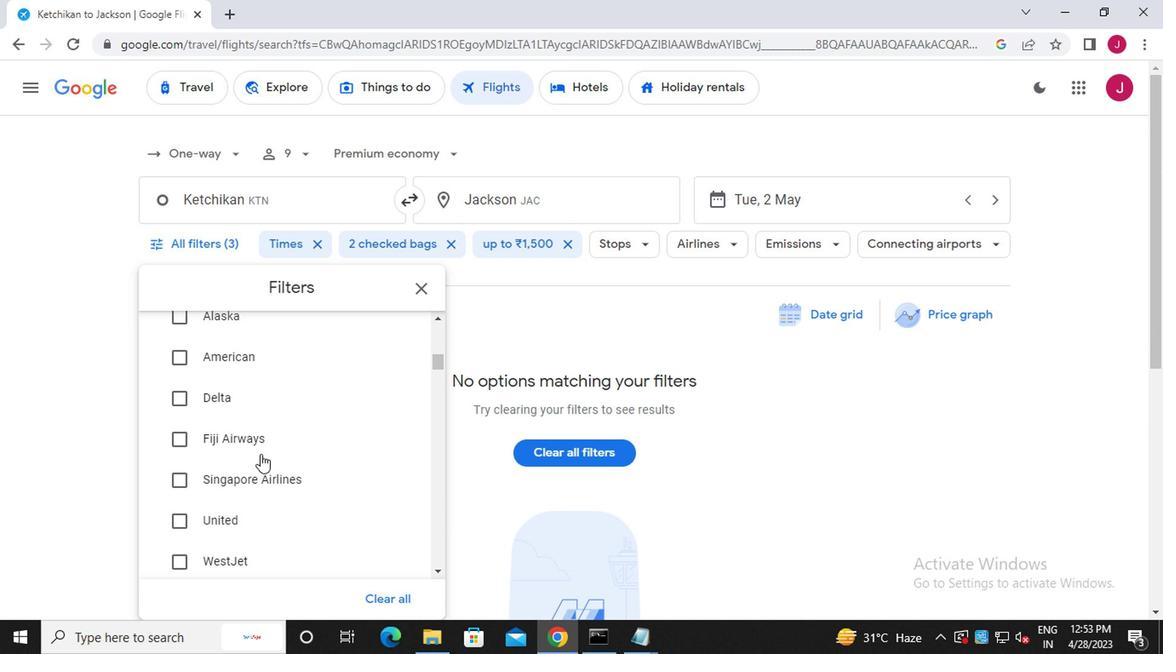 
Action: Mouse scrolled (316, 453) with delta (0, 0)
Screenshot: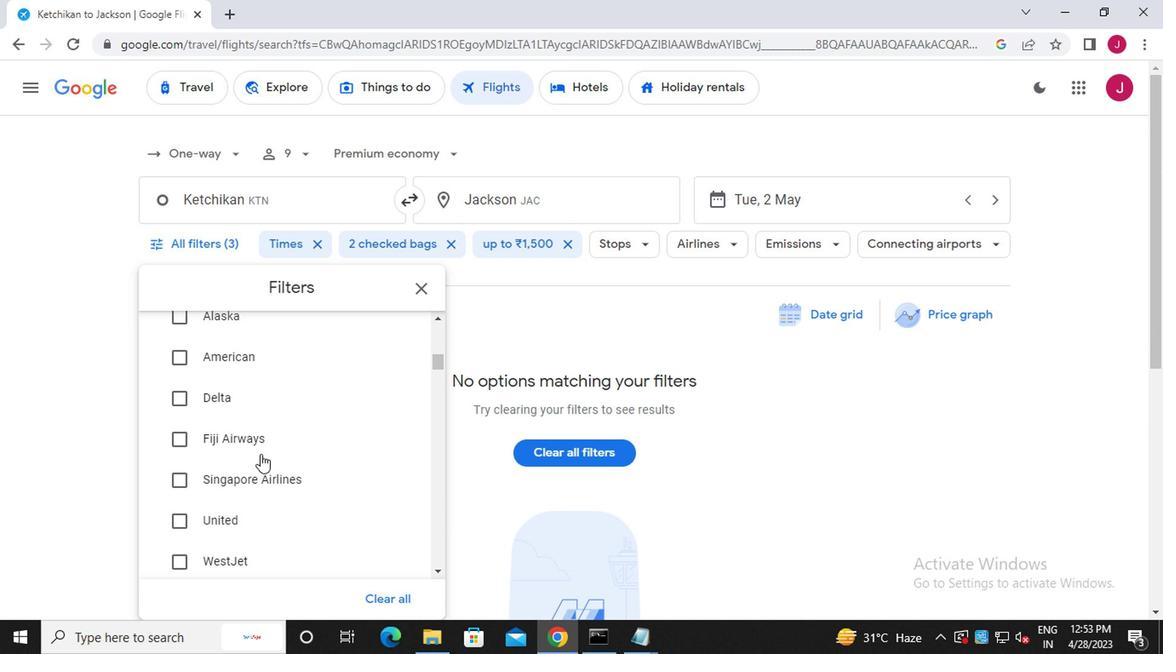 
Action: Mouse moved to (318, 449)
Screenshot: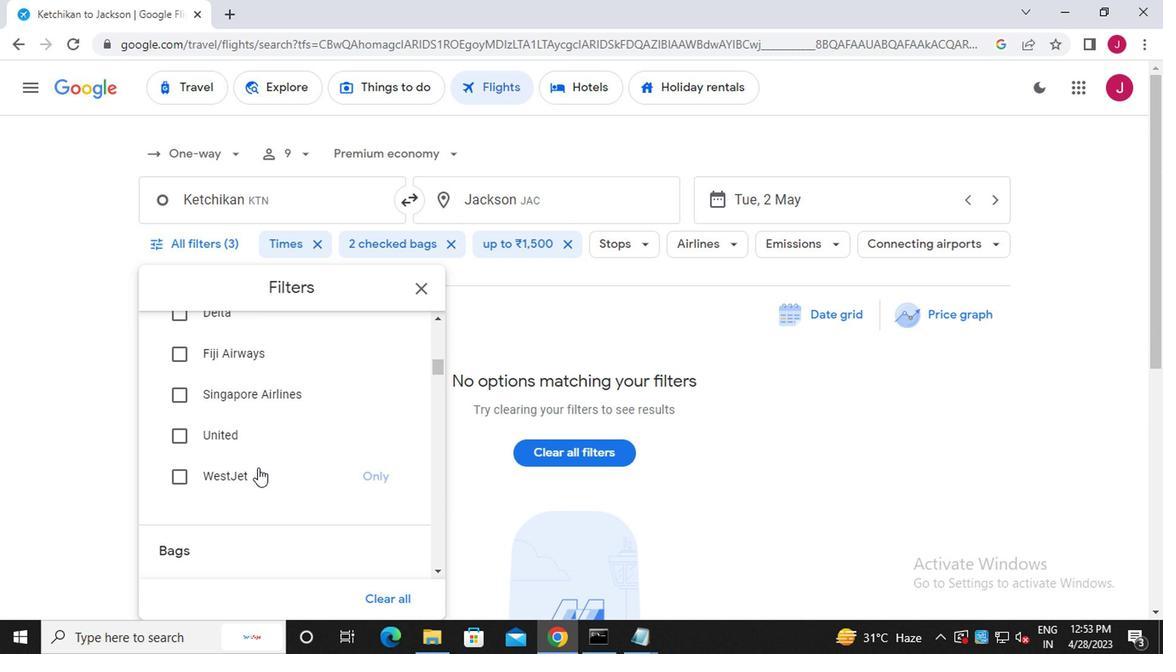 
Action: Mouse scrolled (318, 449) with delta (0, 0)
Screenshot: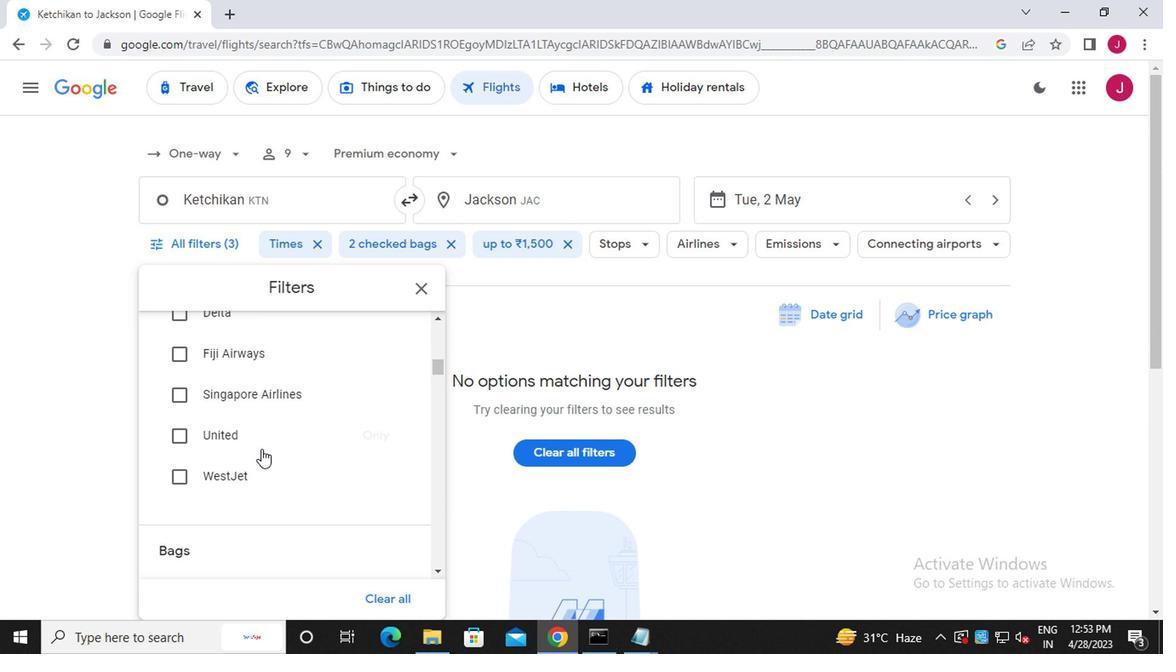 
Action: Mouse scrolled (318, 449) with delta (0, 0)
Screenshot: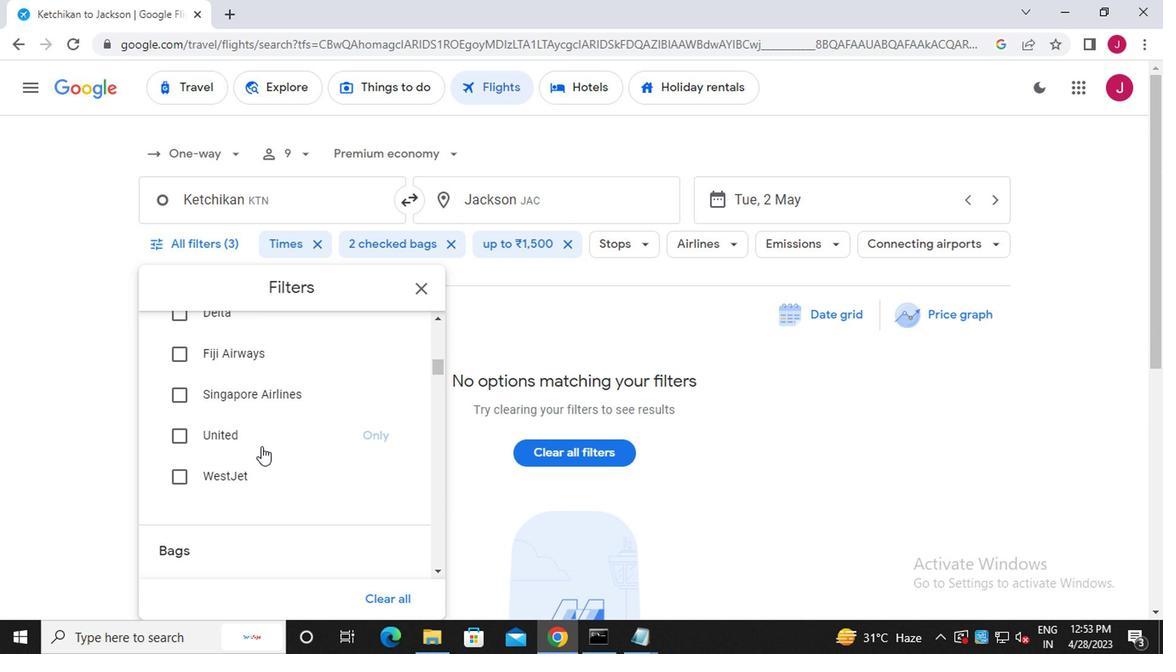 
Action: Mouse scrolled (318, 448) with delta (0, 0)
Screenshot: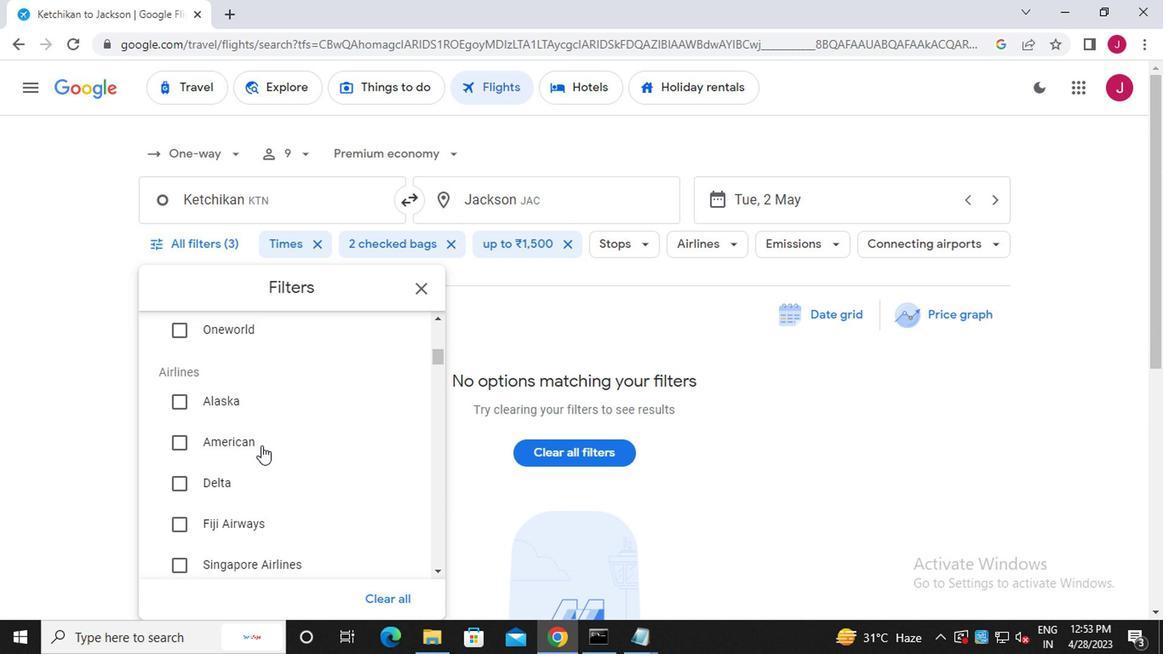 
Action: Mouse scrolled (318, 448) with delta (0, 0)
Screenshot: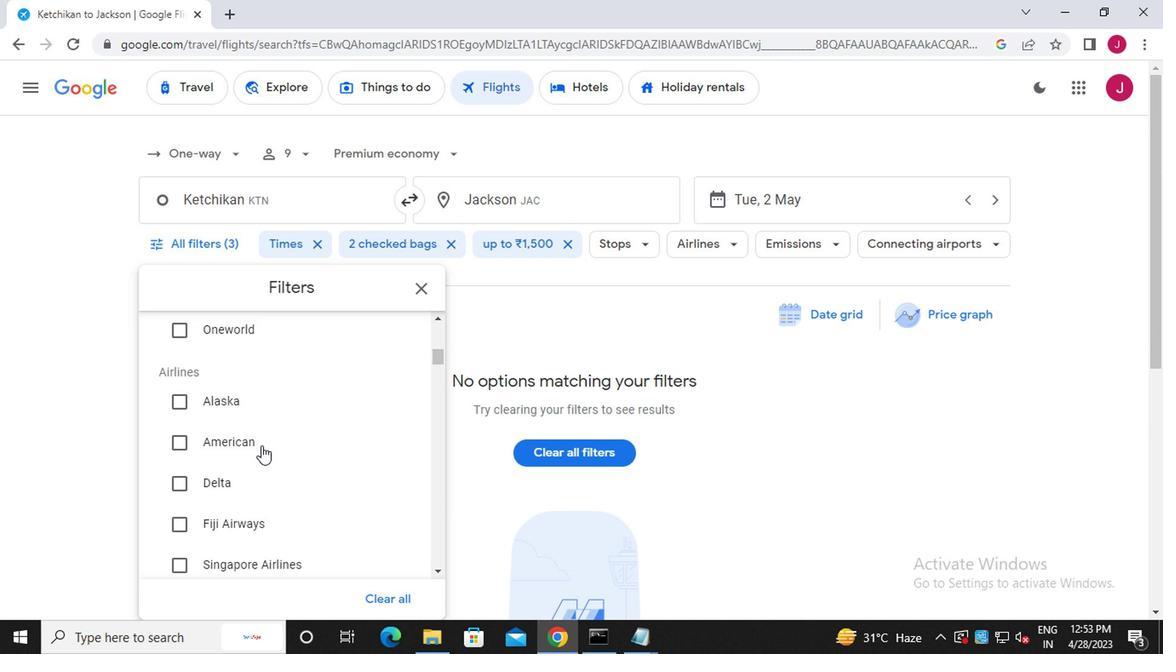 
Action: Mouse moved to (313, 442)
Screenshot: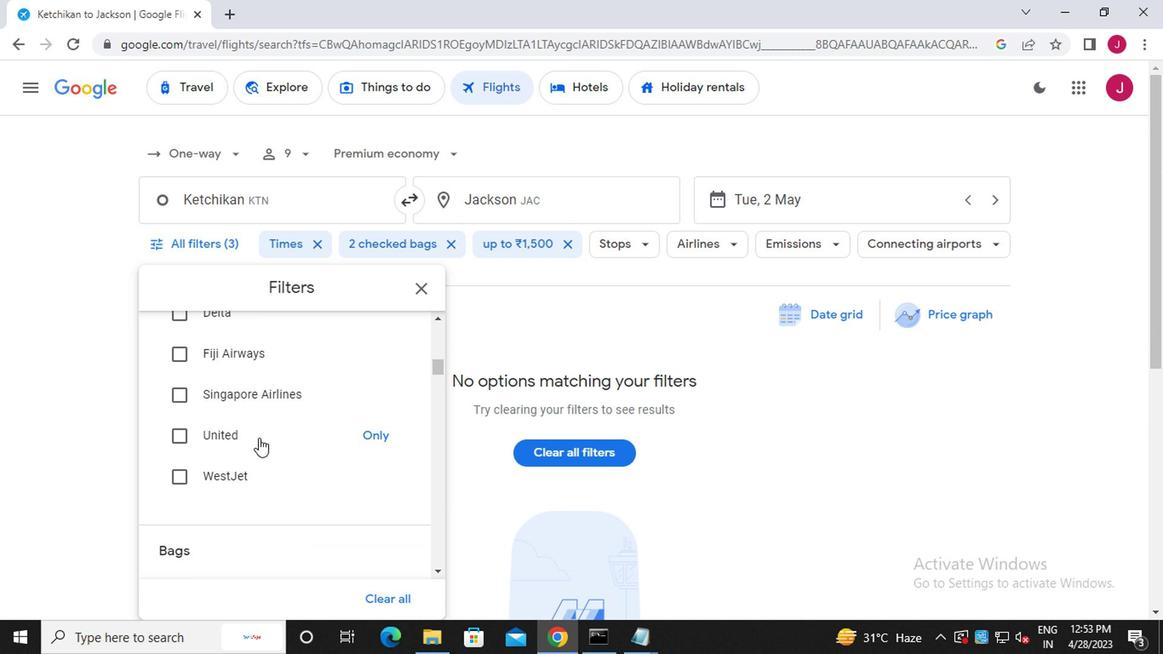 
Action: Mouse scrolled (313, 441) with delta (0, 0)
Screenshot: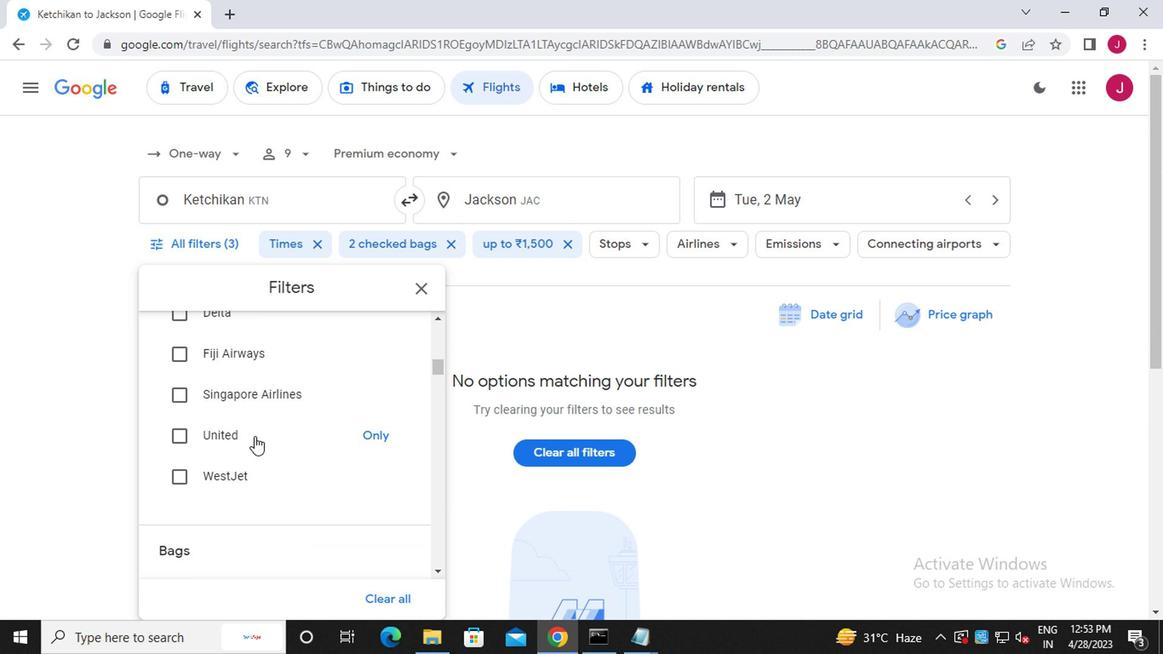 
Action: Mouse scrolled (313, 441) with delta (0, 0)
Screenshot: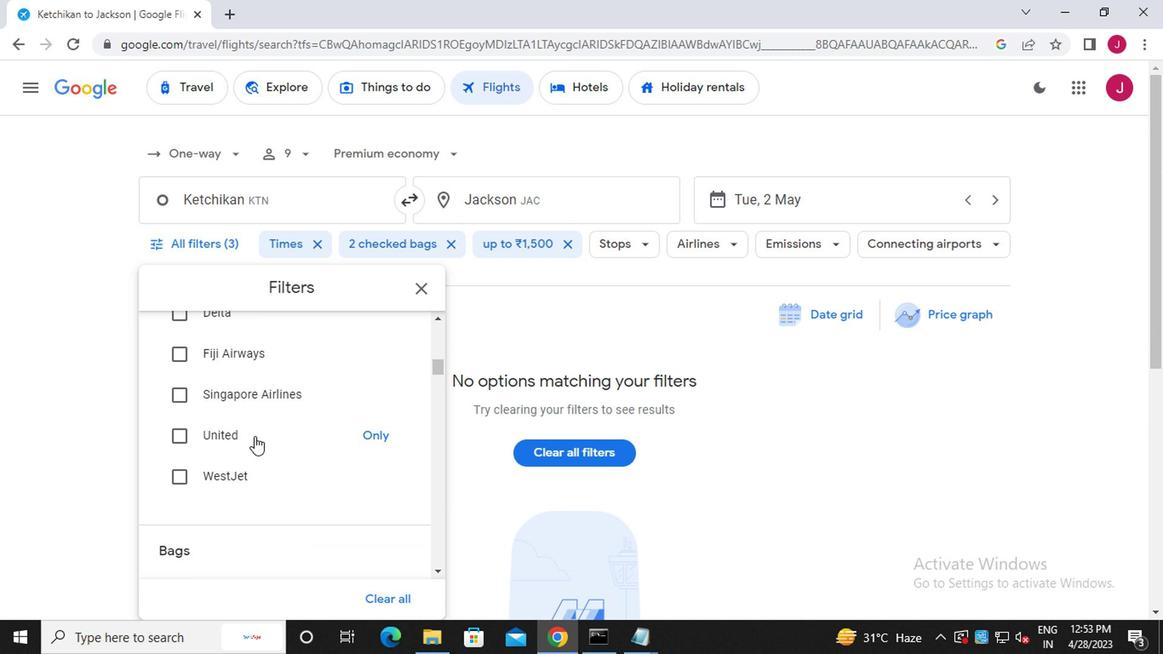 
Action: Mouse moved to (399, 464)
Screenshot: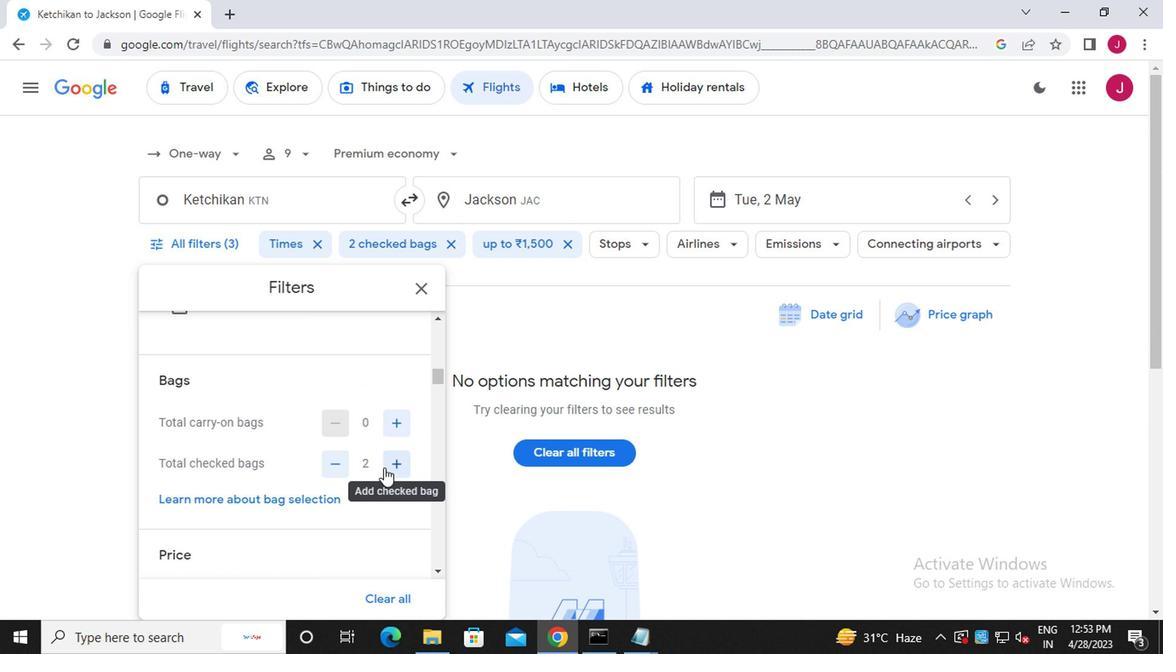 
Action: Mouse scrolled (399, 464) with delta (0, 0)
Screenshot: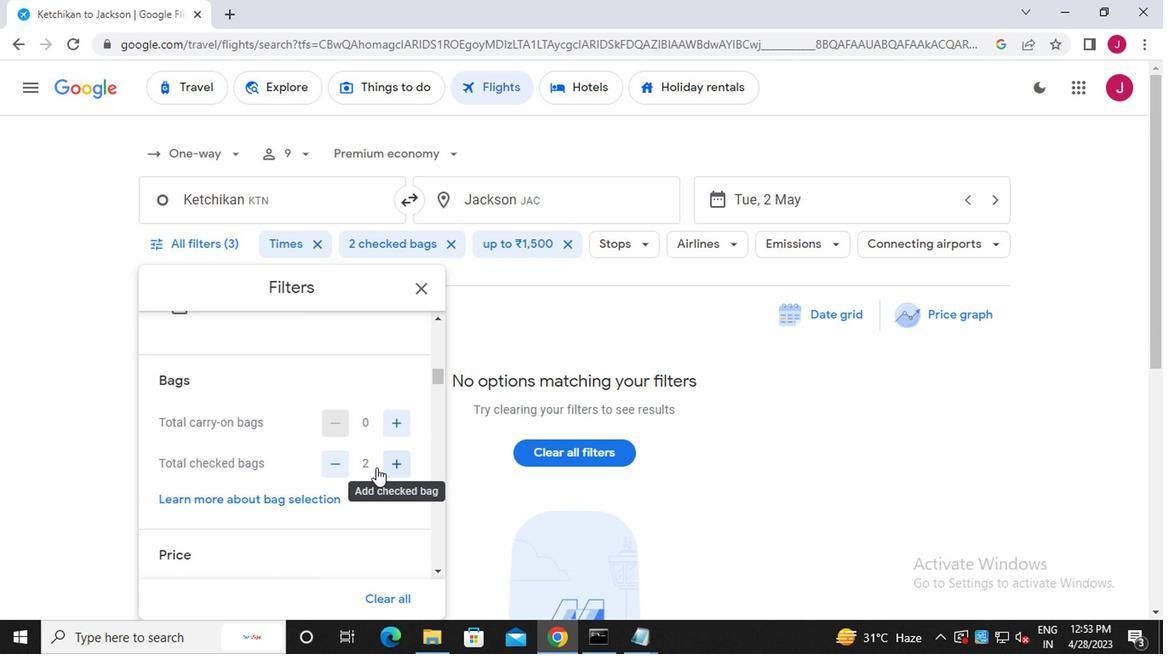 
Action: Mouse scrolled (399, 464) with delta (0, 0)
Screenshot: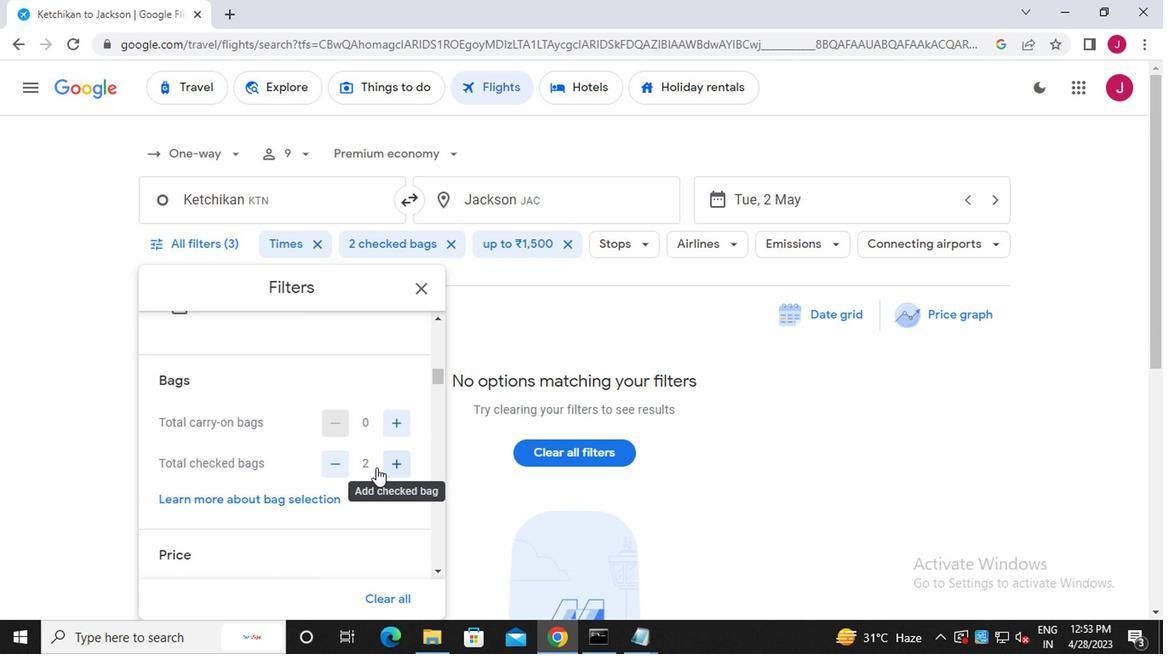 
Action: Mouse moved to (413, 457)
Screenshot: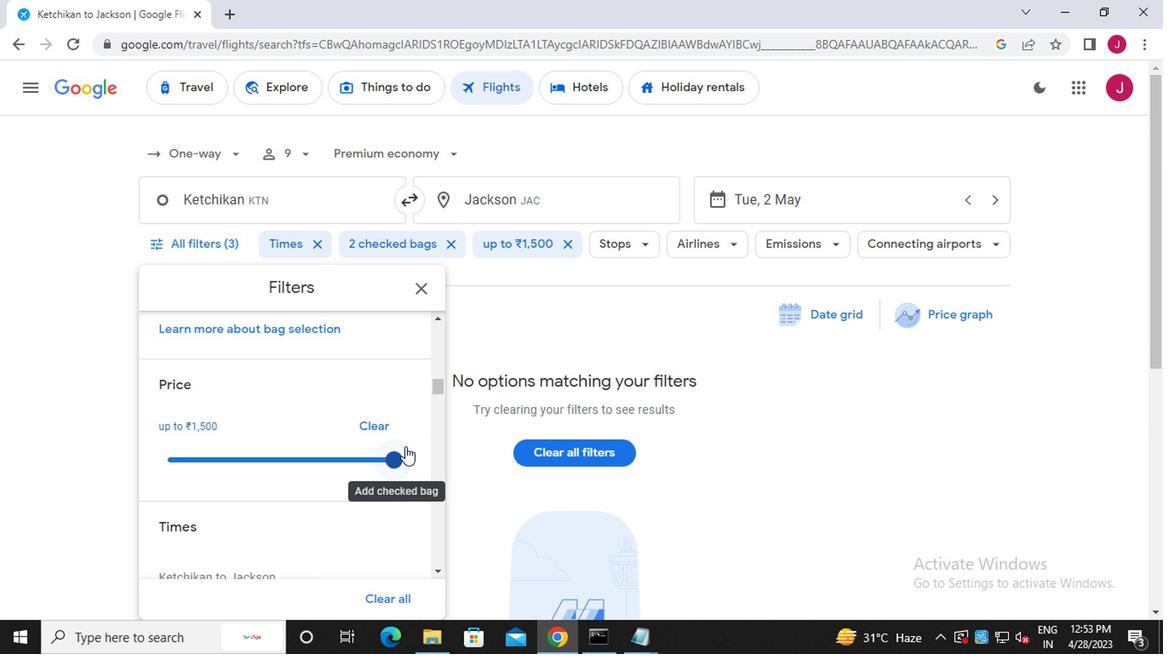 
Action: Mouse pressed left at (413, 457)
Screenshot: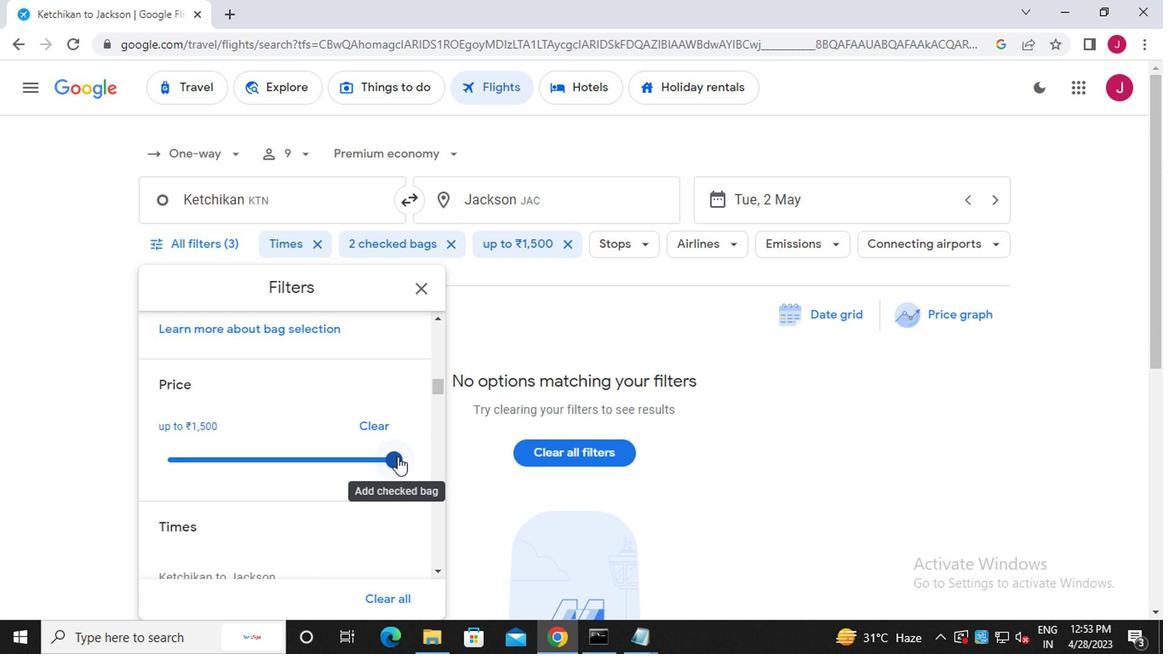 
Action: Mouse moved to (412, 457)
Screenshot: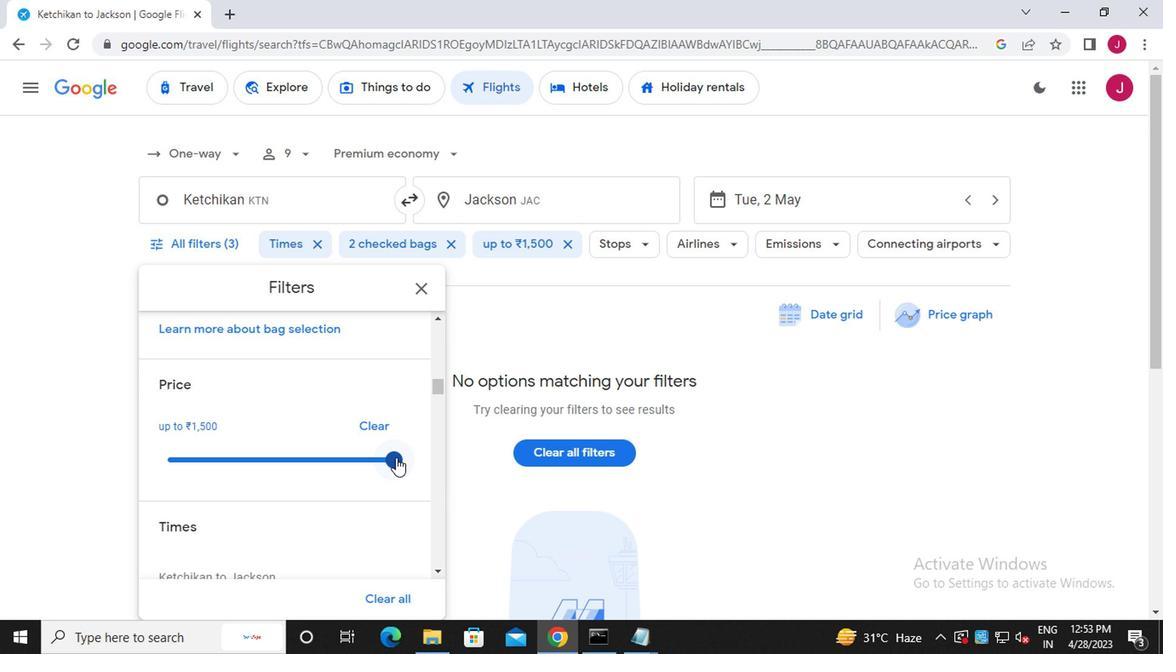 
Action: Mouse scrolled (412, 456) with delta (0, 0)
Screenshot: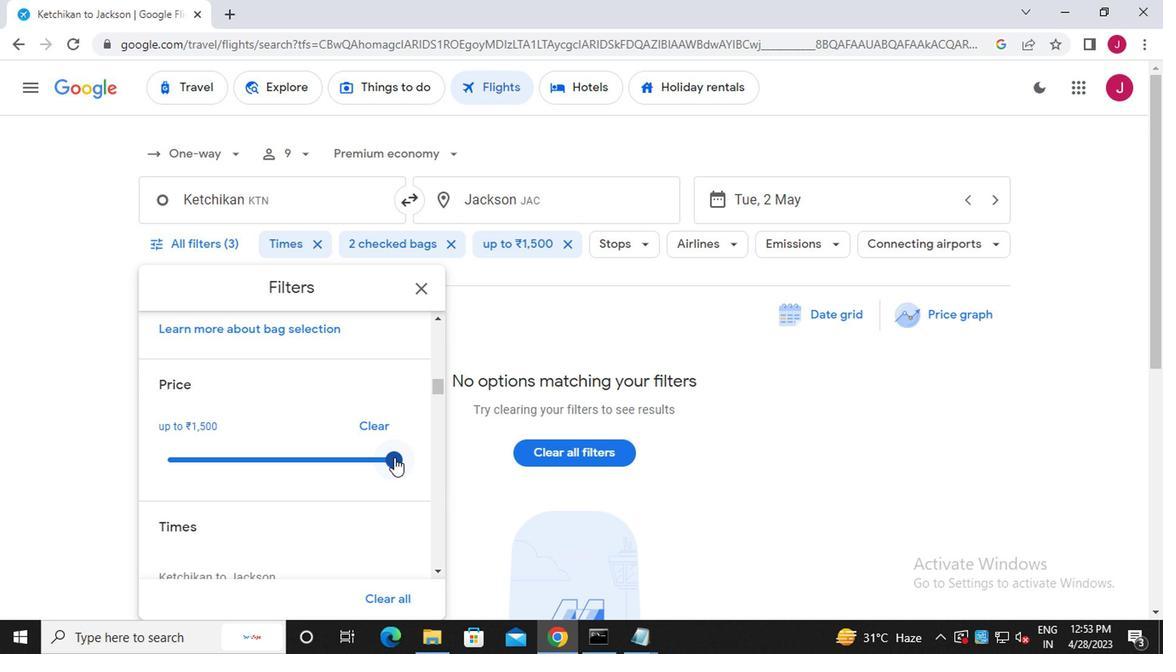 
Action: Mouse scrolled (412, 456) with delta (0, 0)
Screenshot: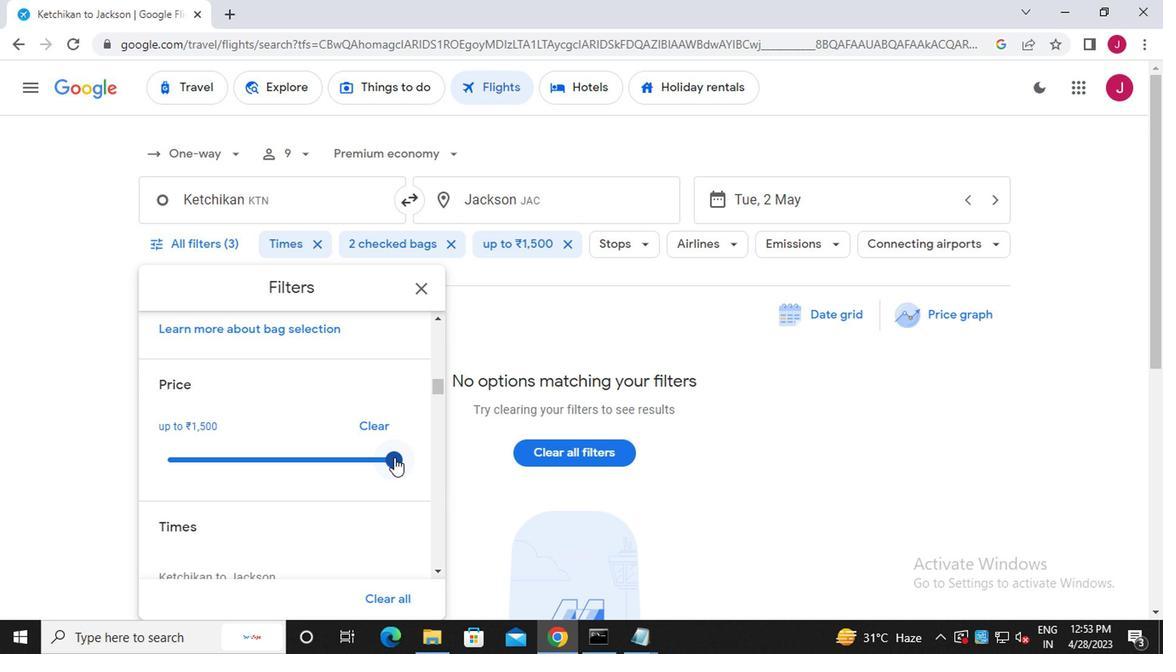 
Action: Mouse moved to (299, 474)
Screenshot: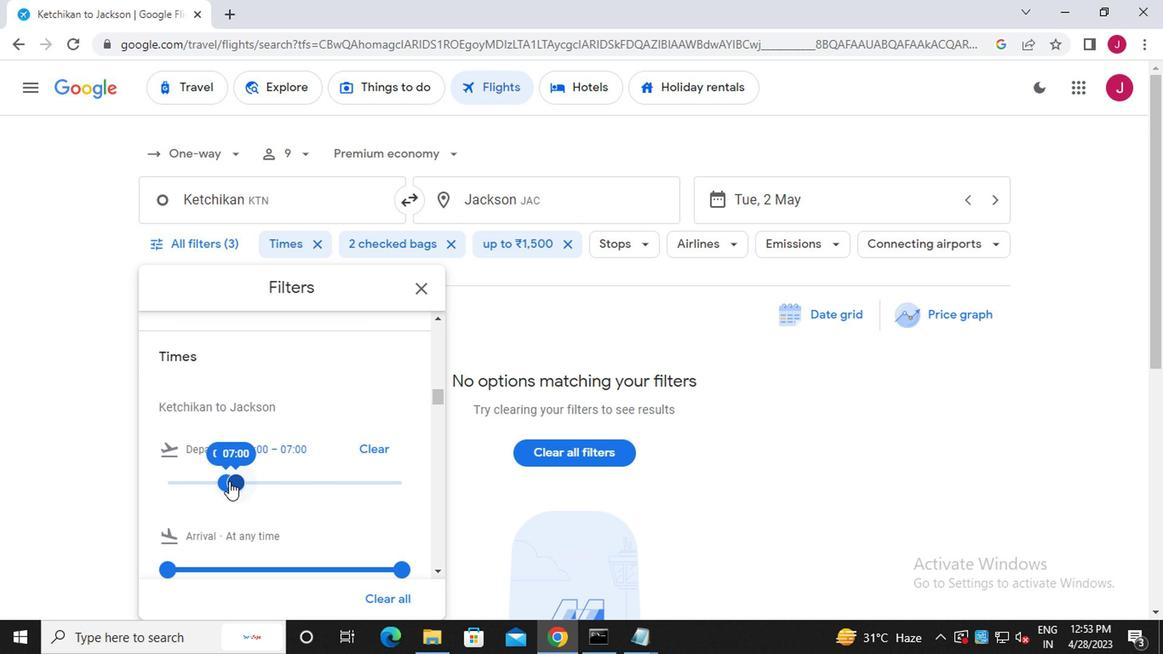 
Action: Mouse pressed left at (299, 474)
Screenshot: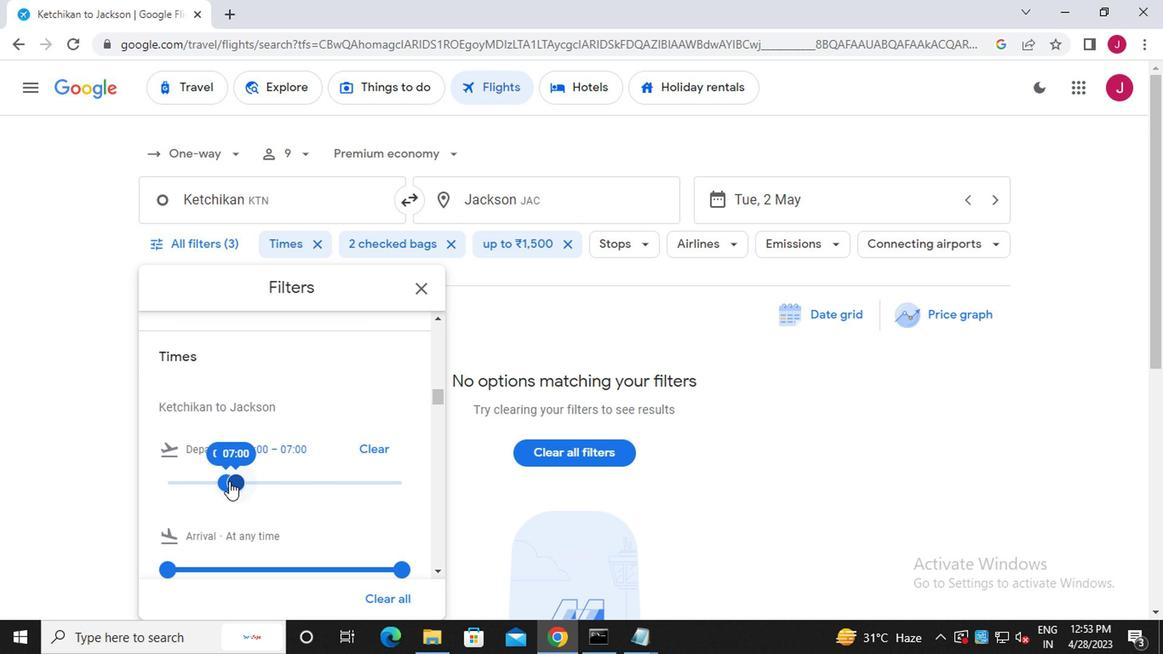 
Action: Mouse moved to (290, 474)
Screenshot: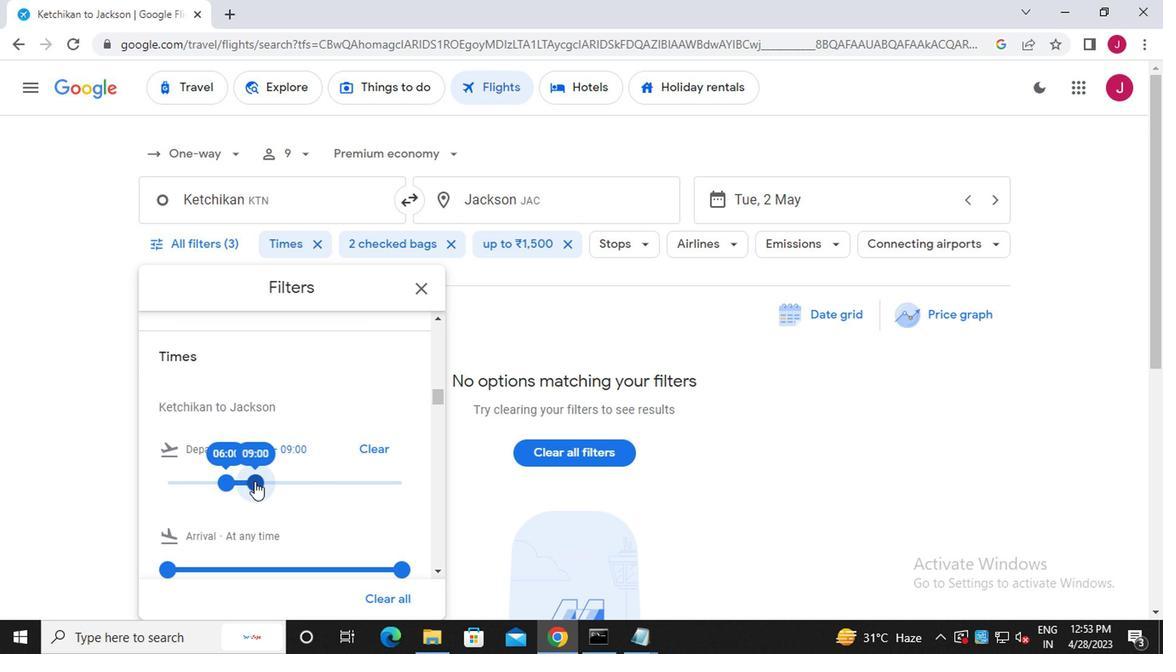 
Action: Mouse pressed left at (290, 474)
Screenshot: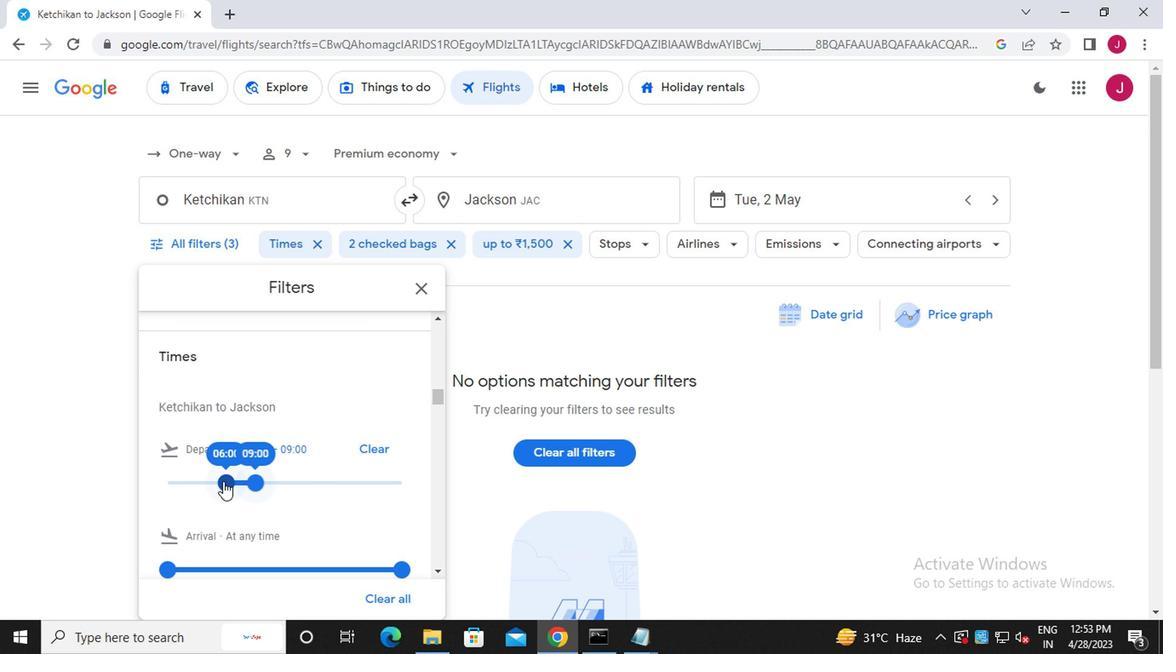 
Action: Mouse moved to (313, 474)
Screenshot: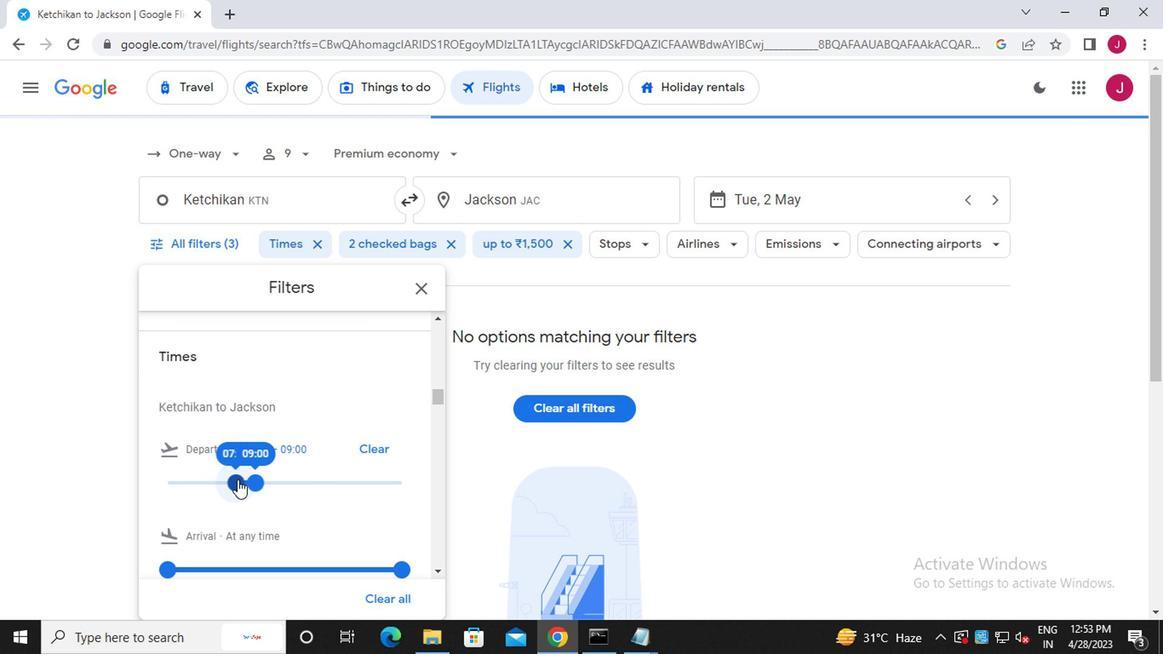 
Action: Mouse pressed left at (313, 474)
Screenshot: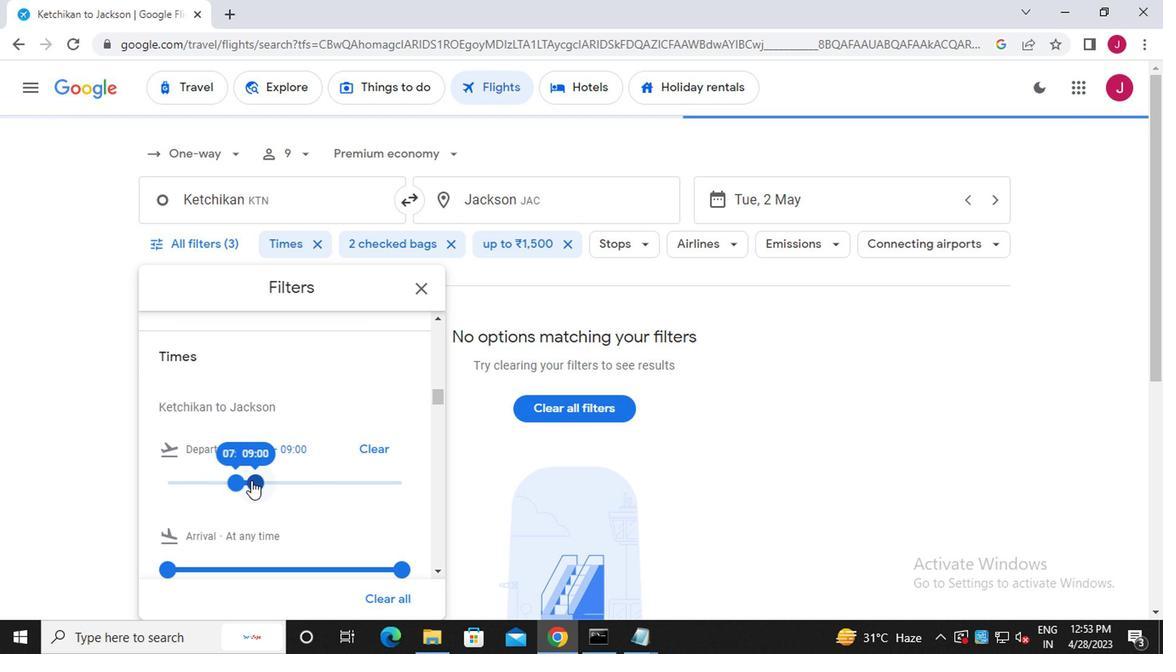 
Action: Mouse moved to (430, 343)
Screenshot: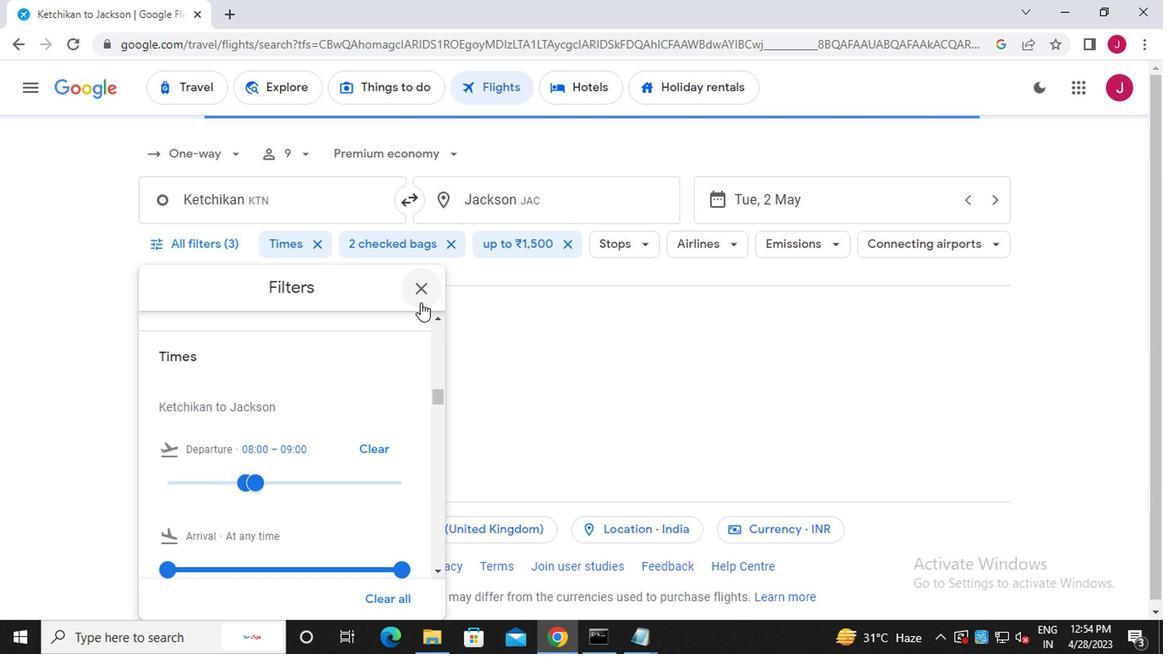 
Action: Mouse pressed left at (430, 343)
Screenshot: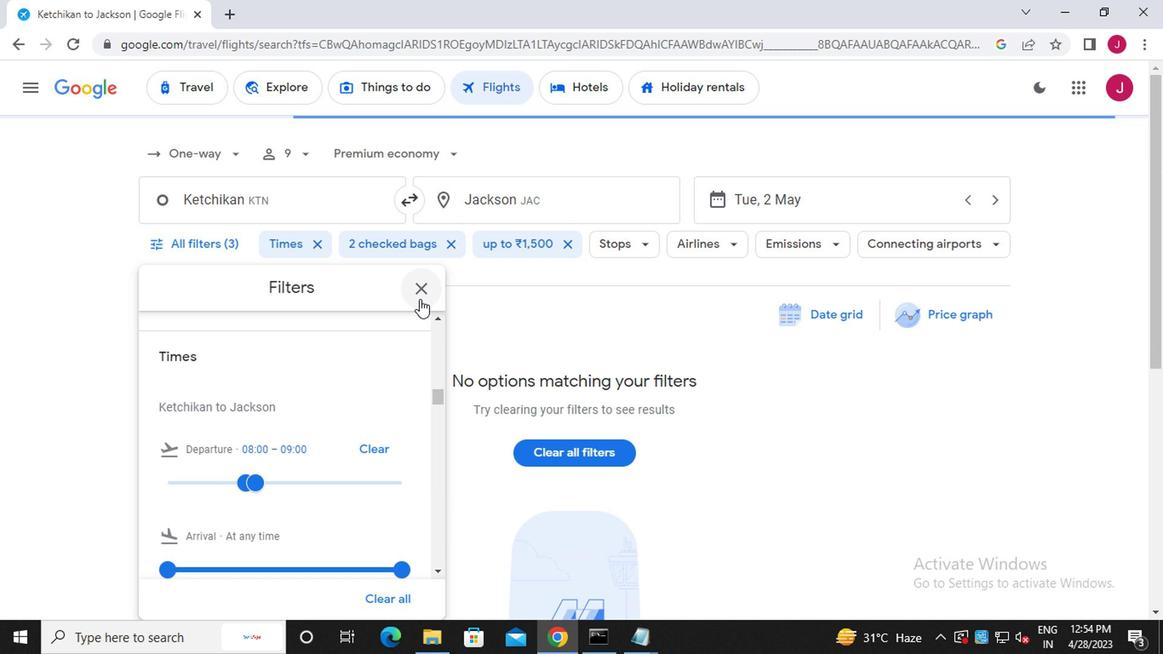 
Action: Mouse moved to (429, 344)
Screenshot: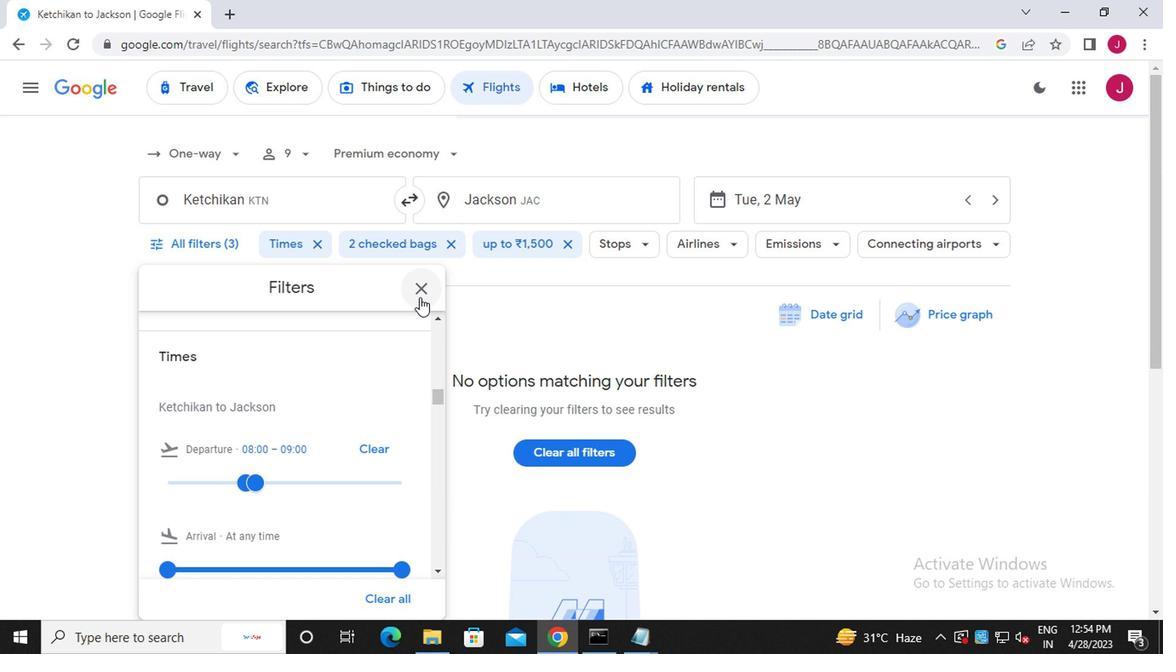 
